 Task: Find connections with filter location Bhātpāra Abhaynagar with filter topic #Healthcarewith filter profile language English with filter current company Habitat for Humanity International with filter school St Joseph Engineering College, Mangaluru with filter industry Marketing Services with filter service category FIle Management with filter keywords title Actor
Action: Mouse moved to (623, 112)
Screenshot: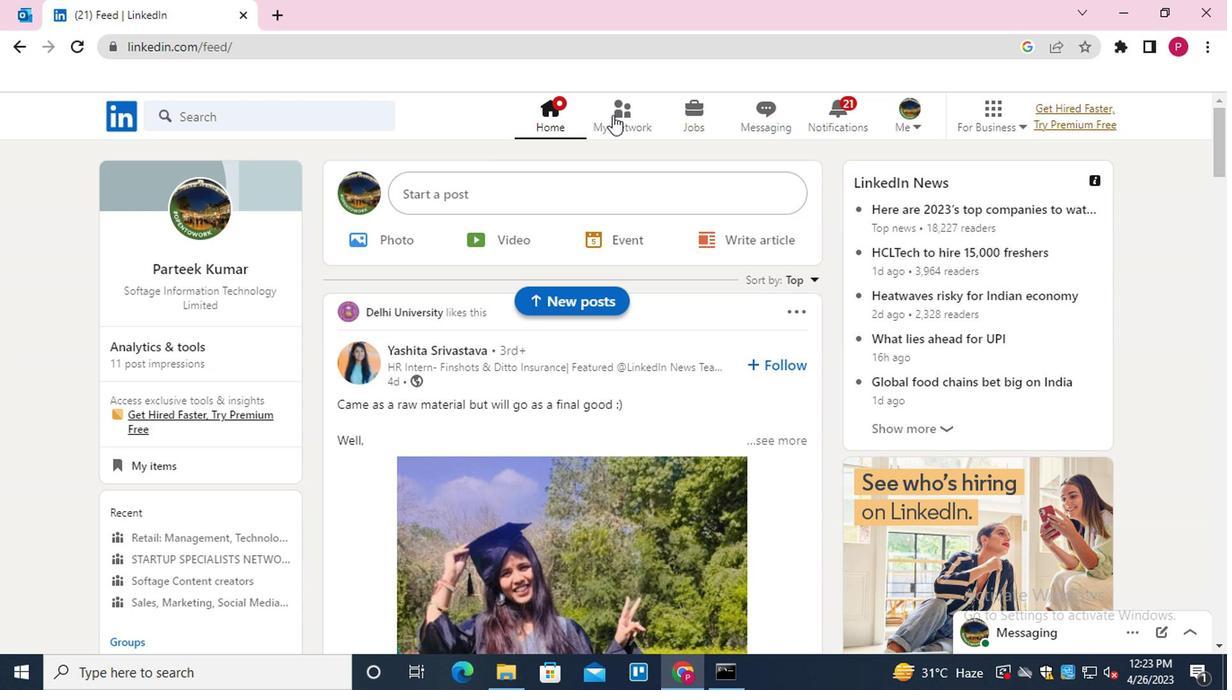 
Action: Mouse pressed left at (623, 112)
Screenshot: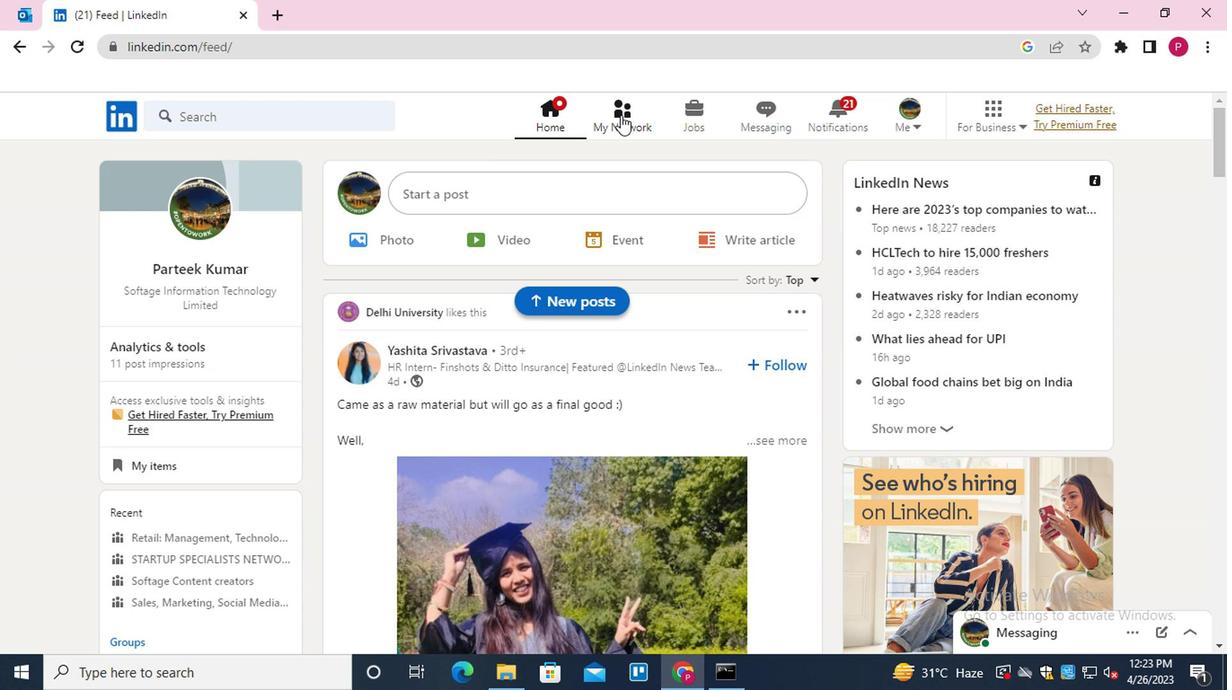 
Action: Mouse moved to (247, 212)
Screenshot: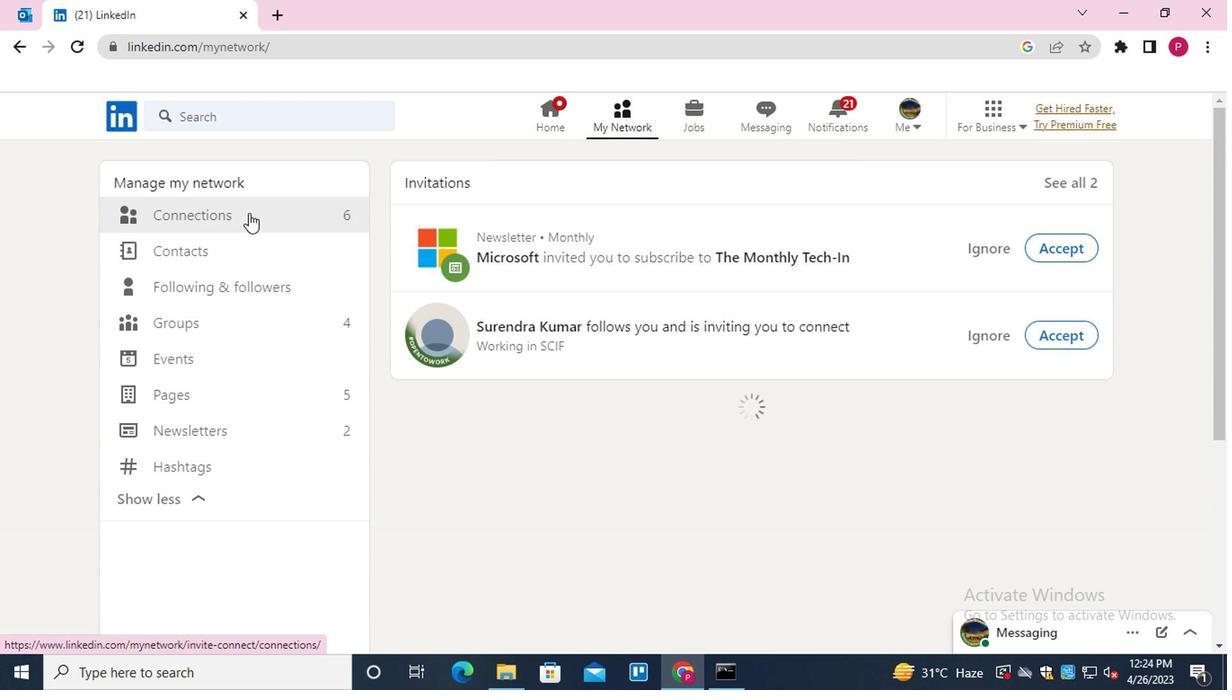 
Action: Mouse pressed left at (247, 212)
Screenshot: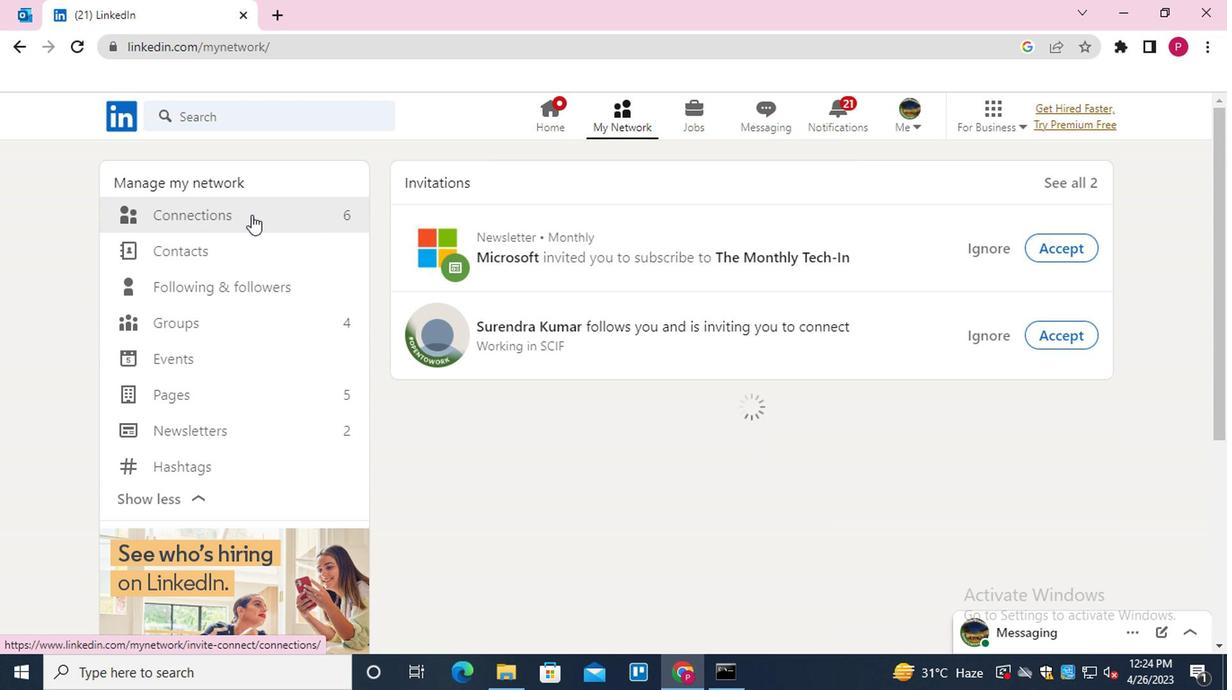 
Action: Mouse moved to (761, 216)
Screenshot: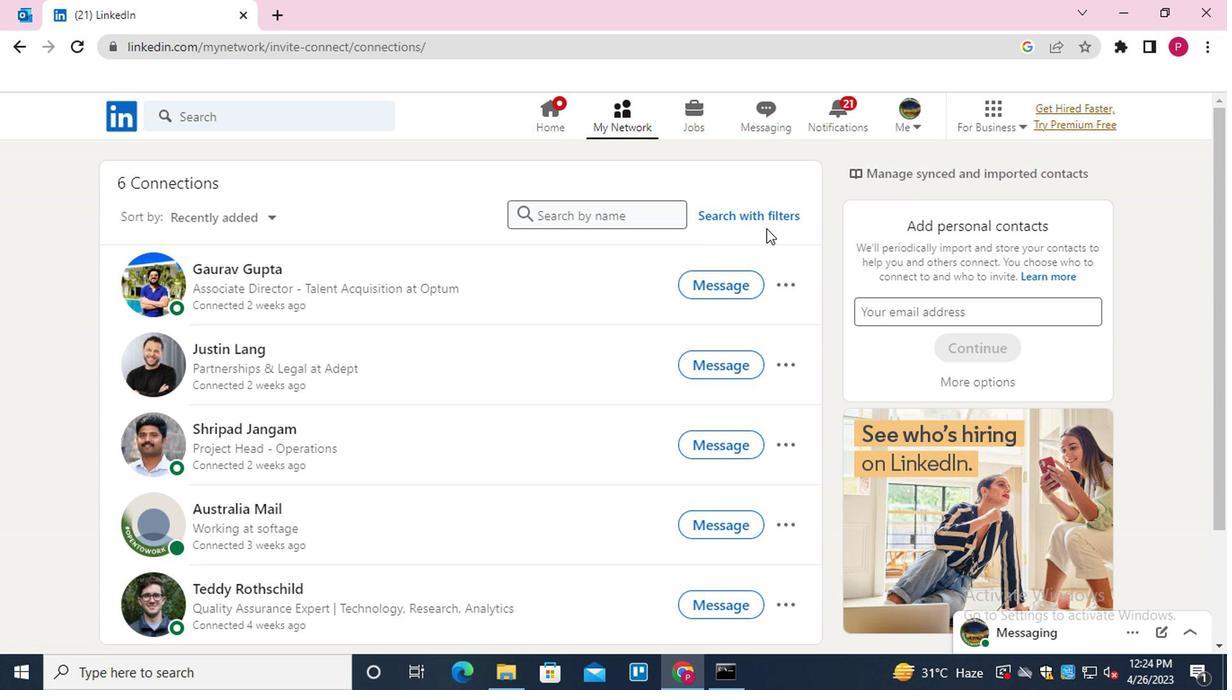 
Action: Mouse pressed left at (761, 216)
Screenshot: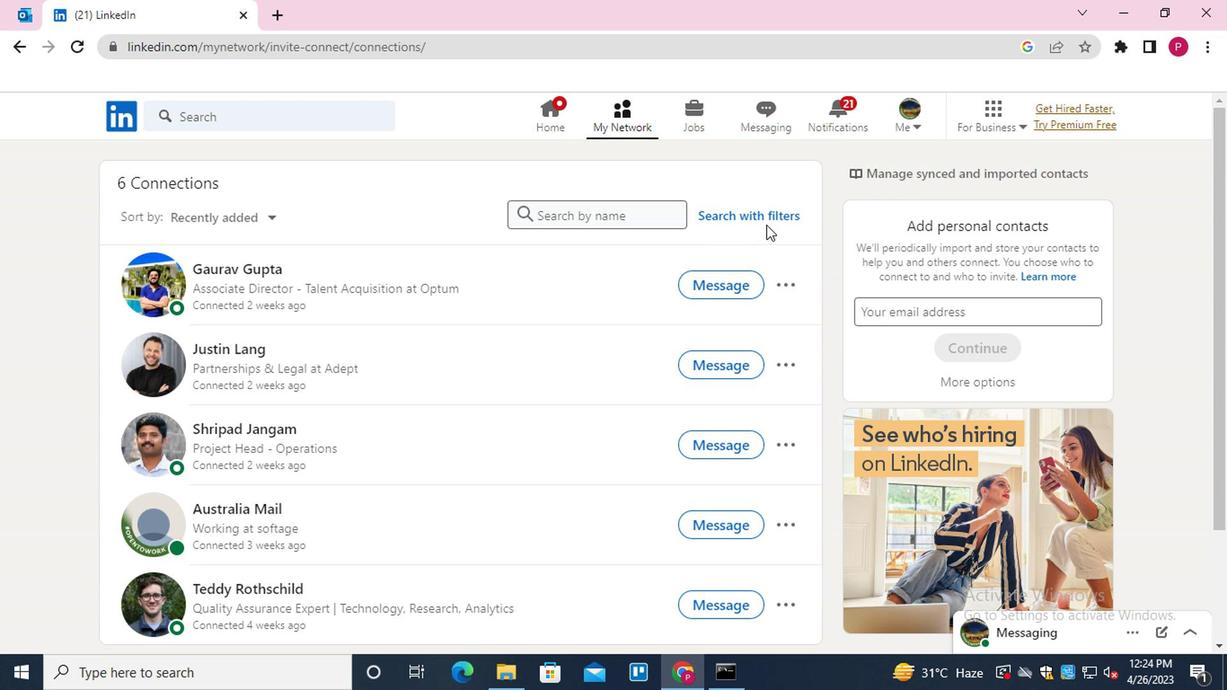 
Action: Mouse moved to (590, 171)
Screenshot: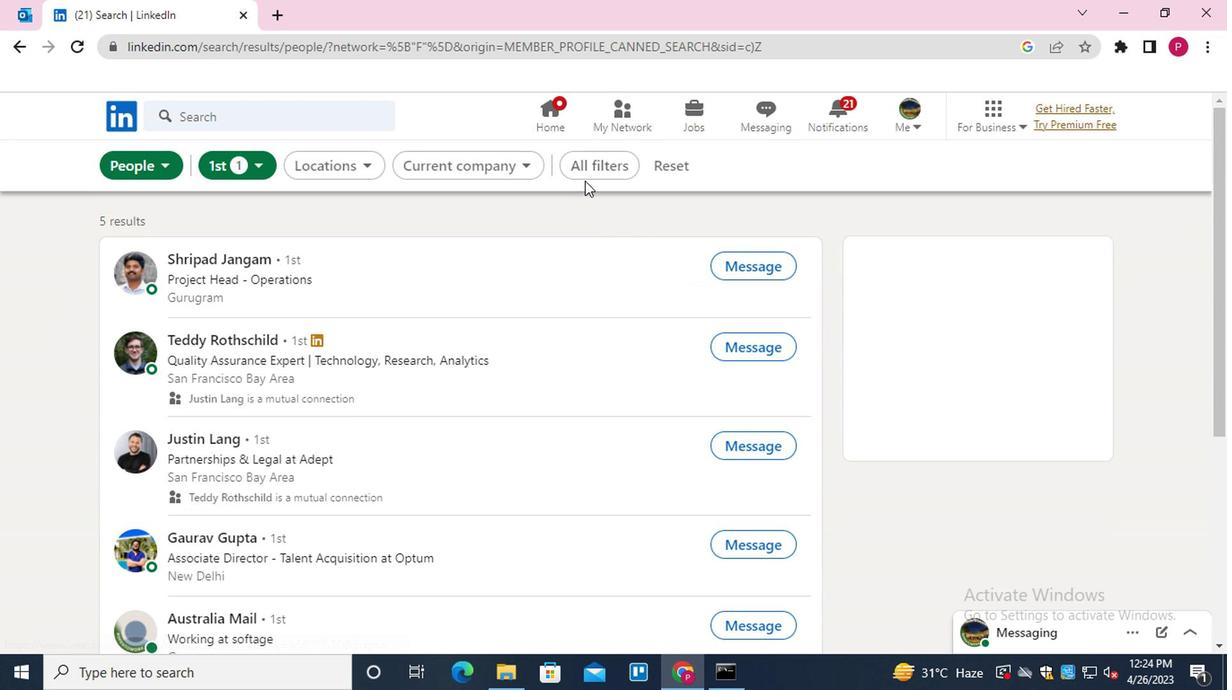 
Action: Mouse pressed left at (590, 171)
Screenshot: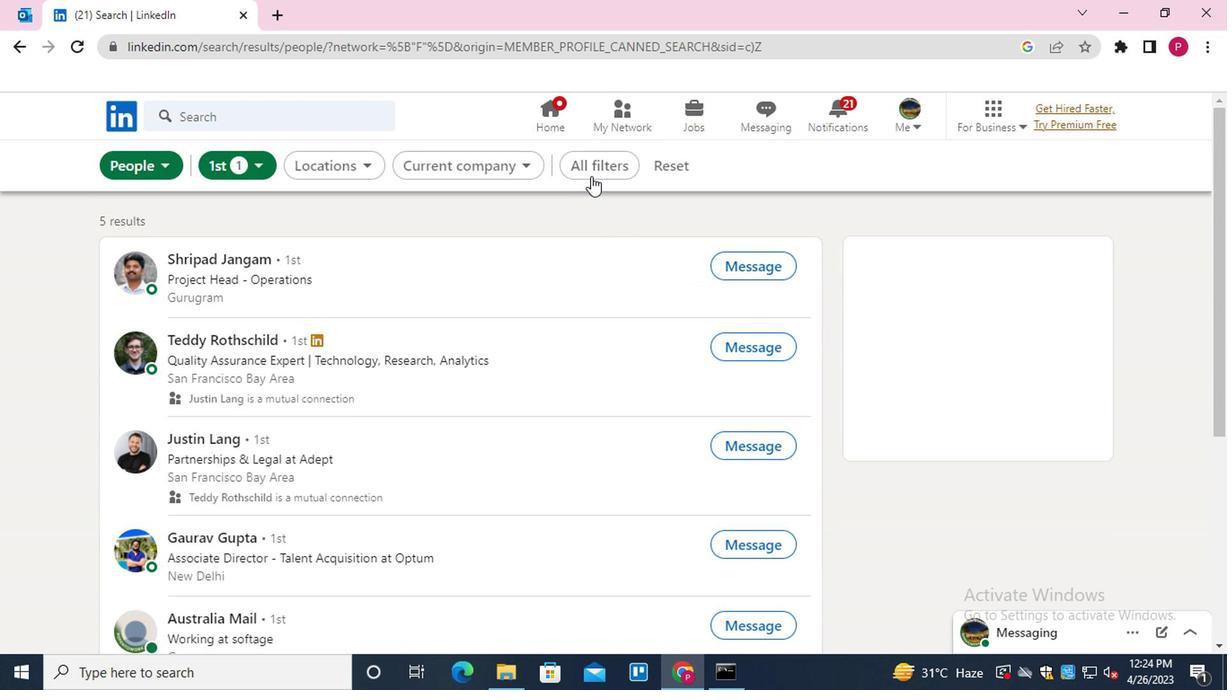 
Action: Mouse moved to (947, 401)
Screenshot: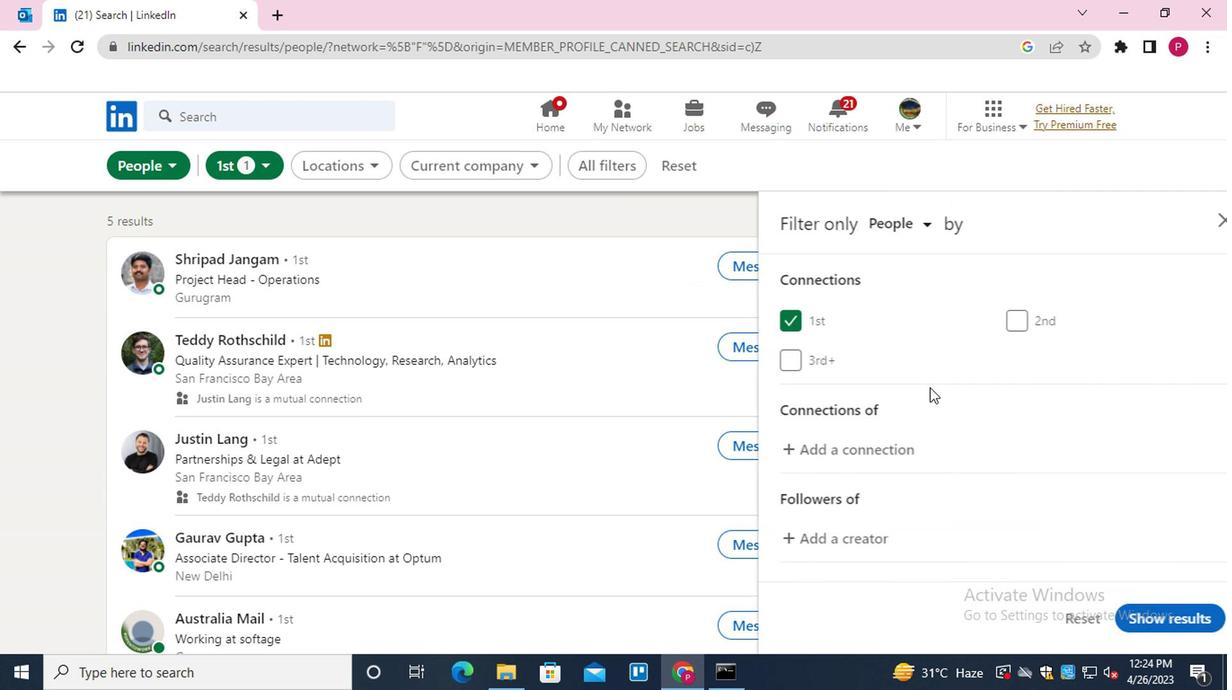 
Action: Mouse scrolled (947, 400) with delta (0, 0)
Screenshot: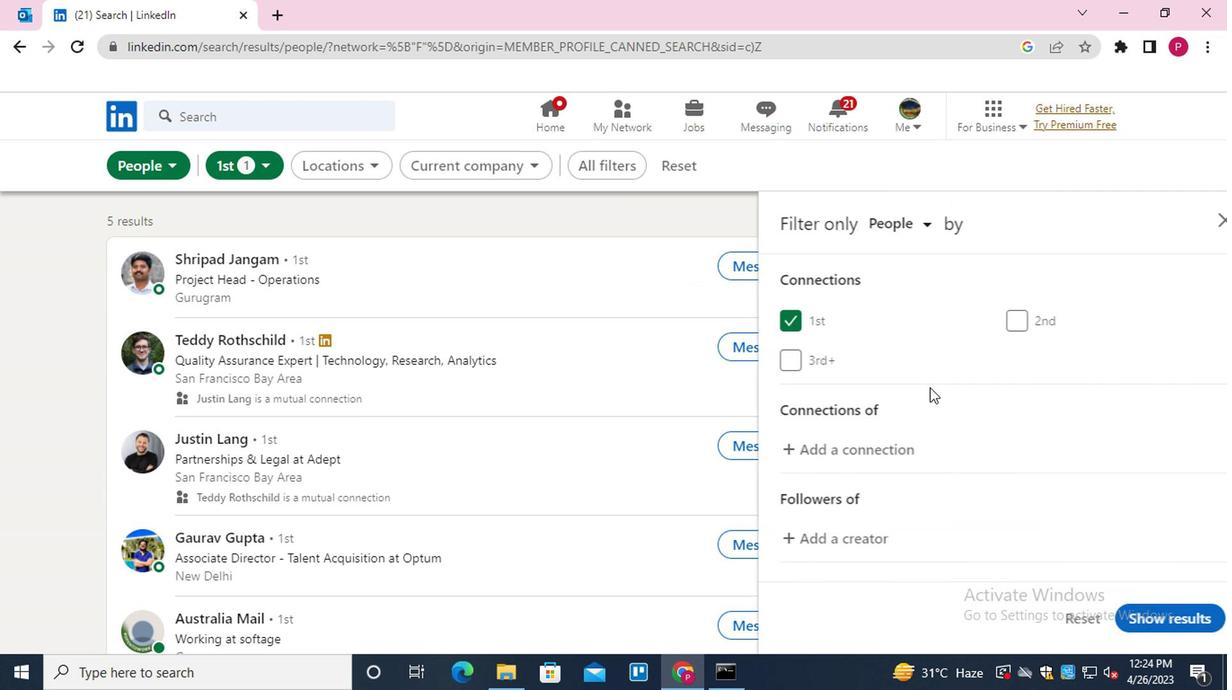 
Action: Mouse moved to (950, 405)
Screenshot: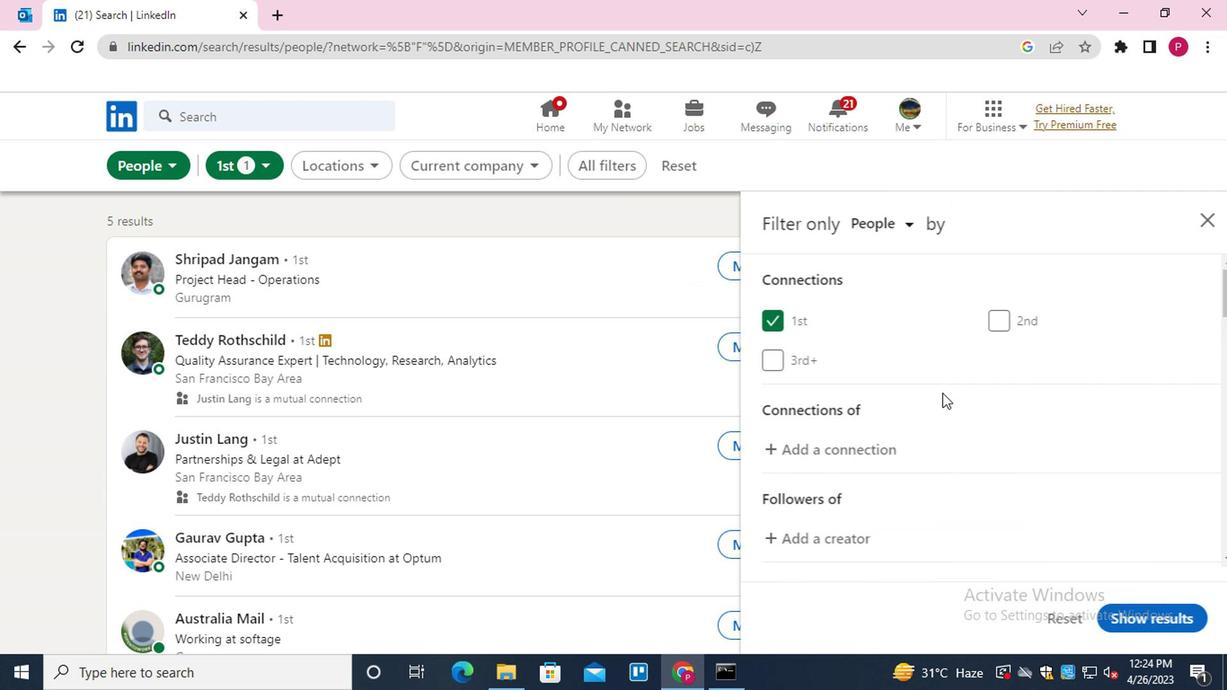 
Action: Mouse scrolled (950, 404) with delta (0, 0)
Screenshot: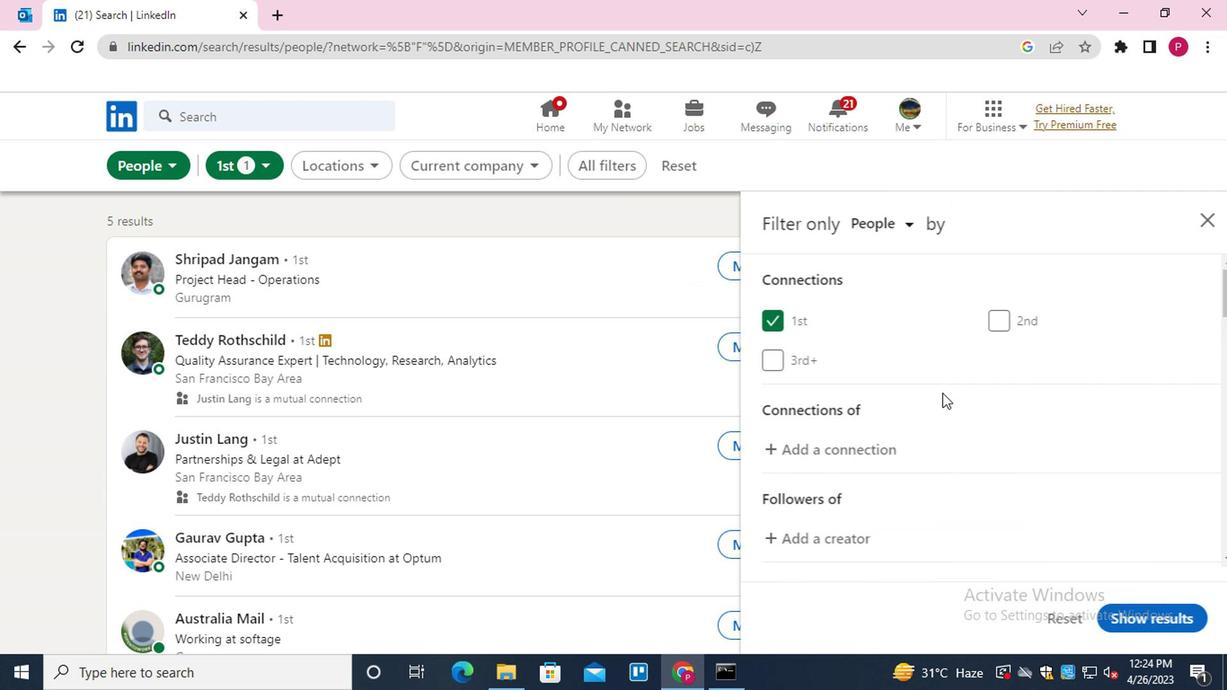 
Action: Mouse moved to (958, 409)
Screenshot: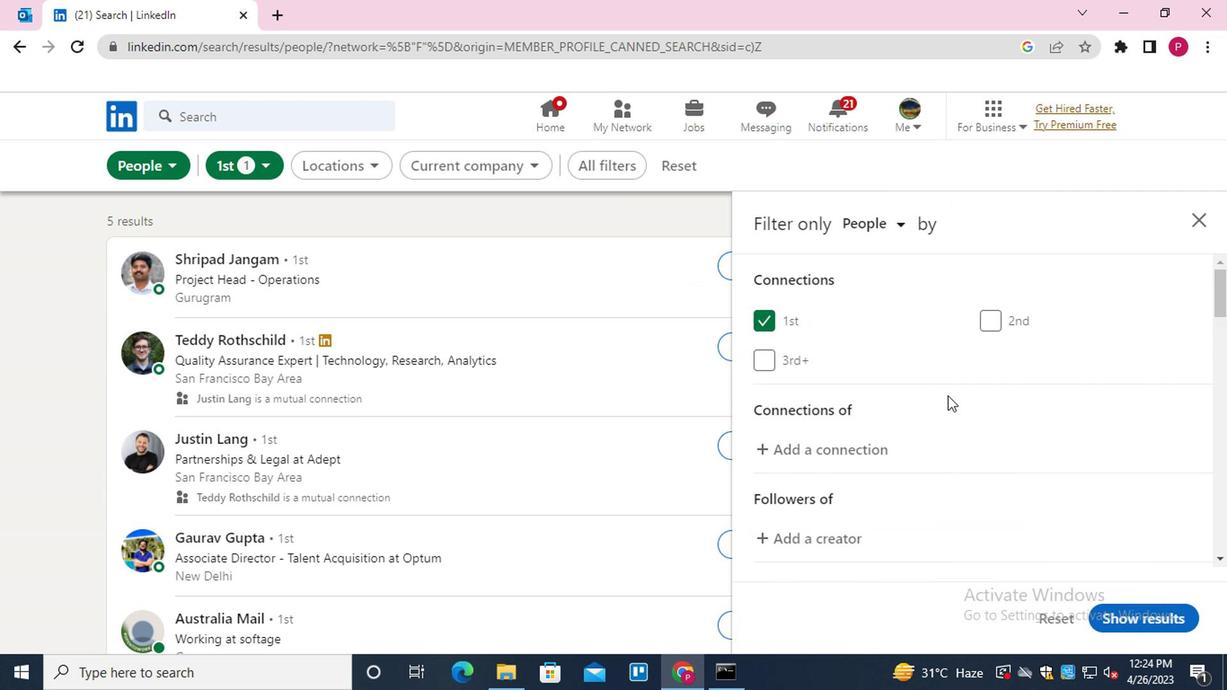 
Action: Mouse scrolled (958, 409) with delta (0, 0)
Screenshot: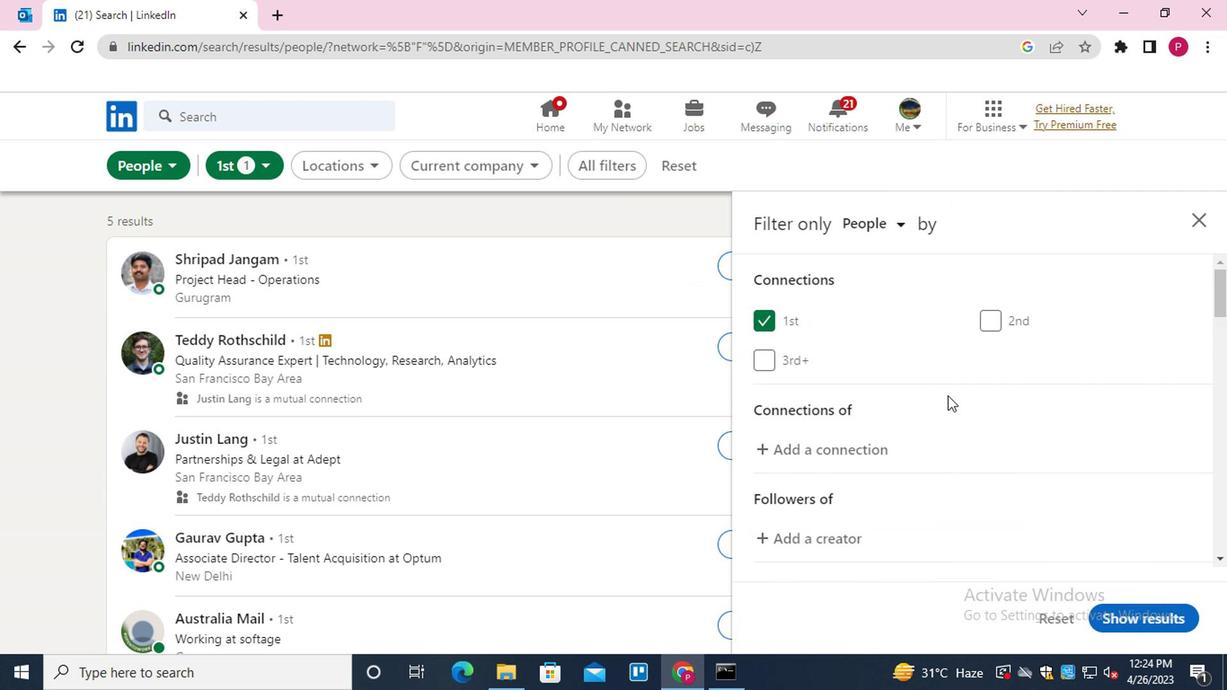 
Action: Mouse moved to (1027, 435)
Screenshot: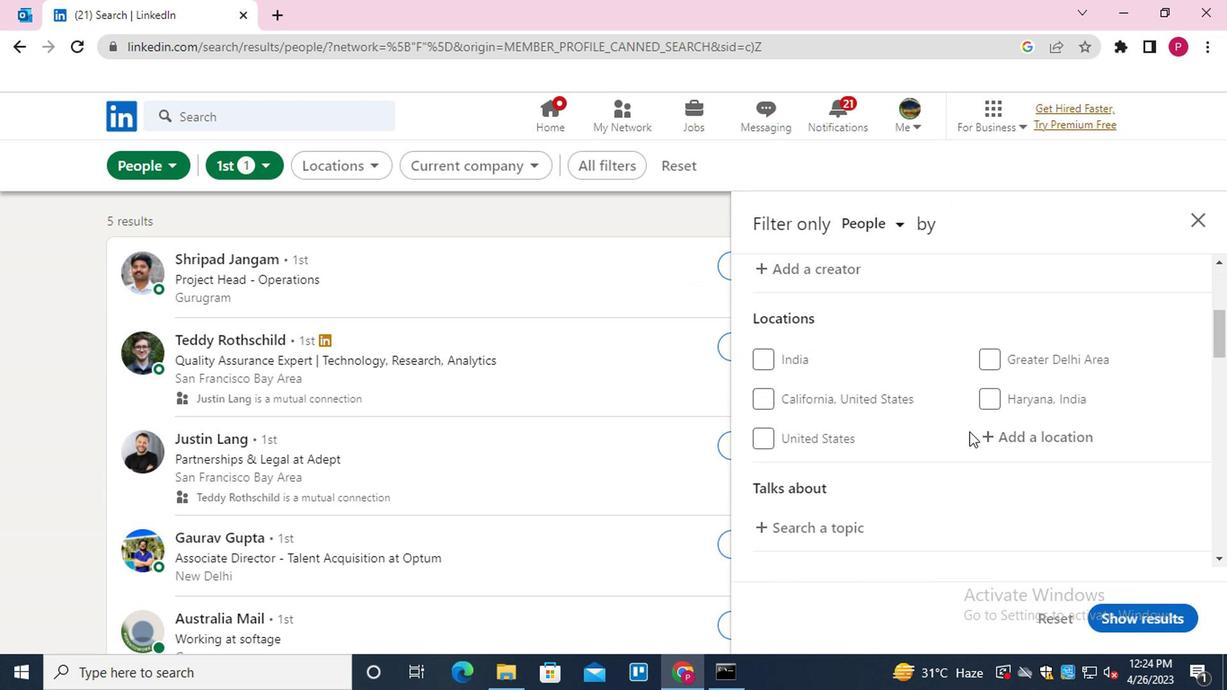 
Action: Mouse pressed left at (1027, 435)
Screenshot: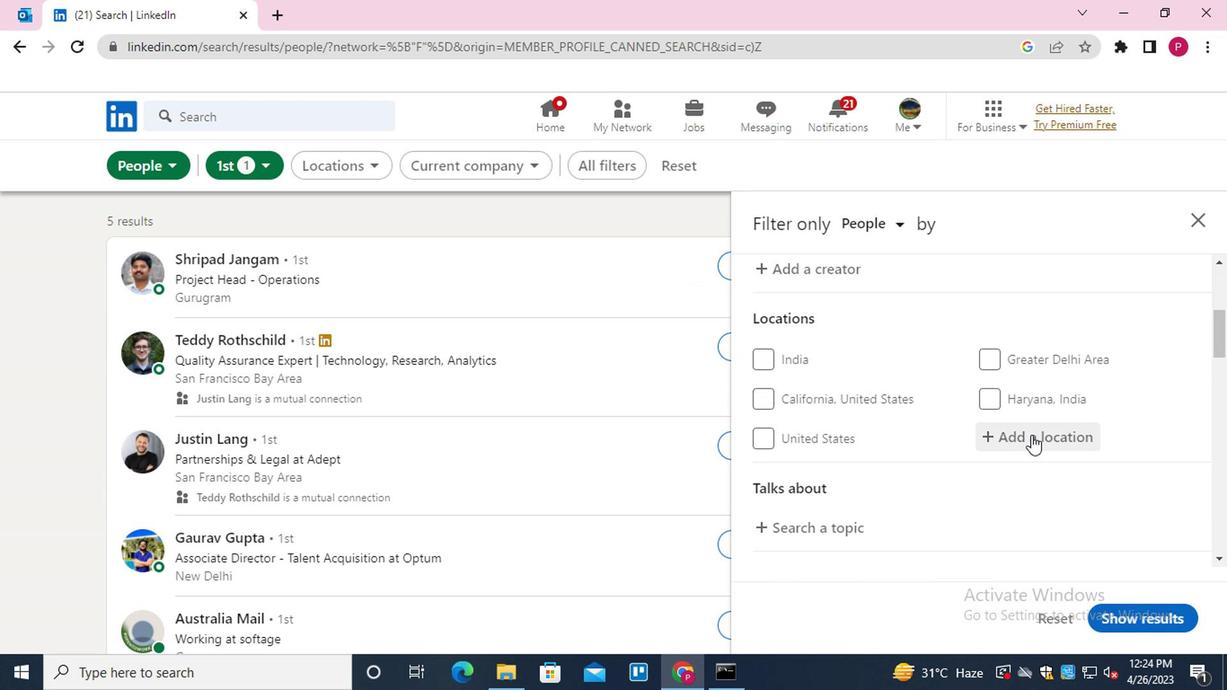 
Action: Mouse moved to (992, 347)
Screenshot: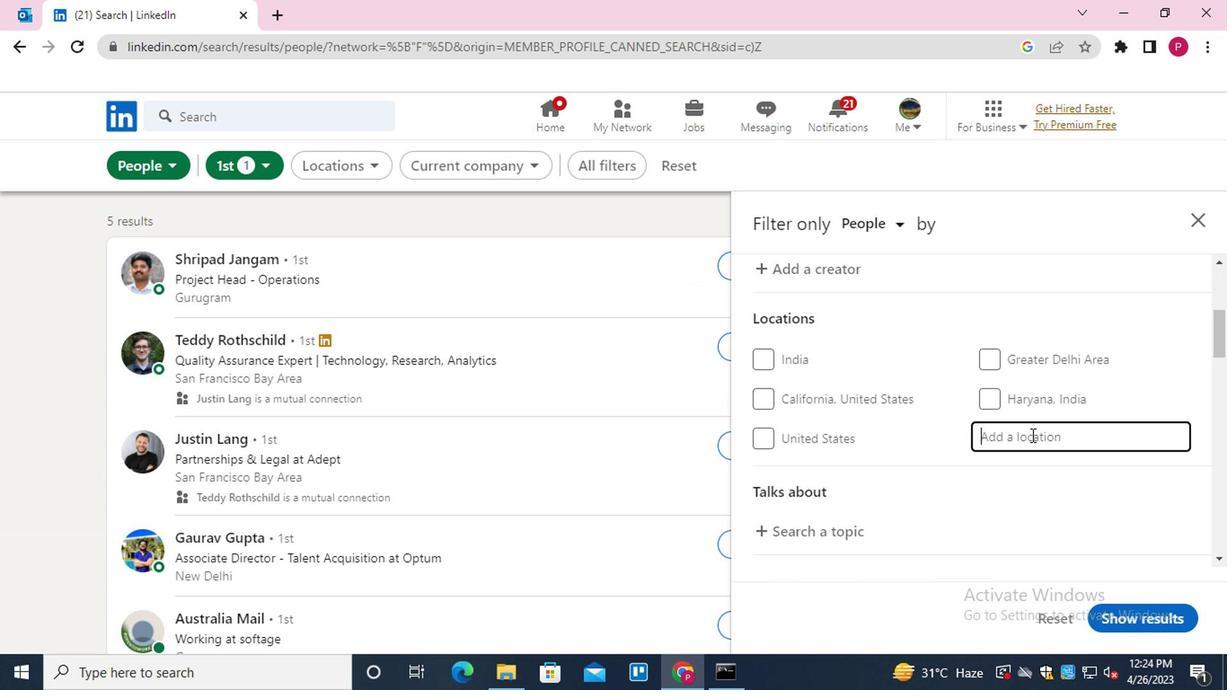 
Action: Key pressed <Key.shift>BHATPARA<Key.down><Key.enter>
Screenshot: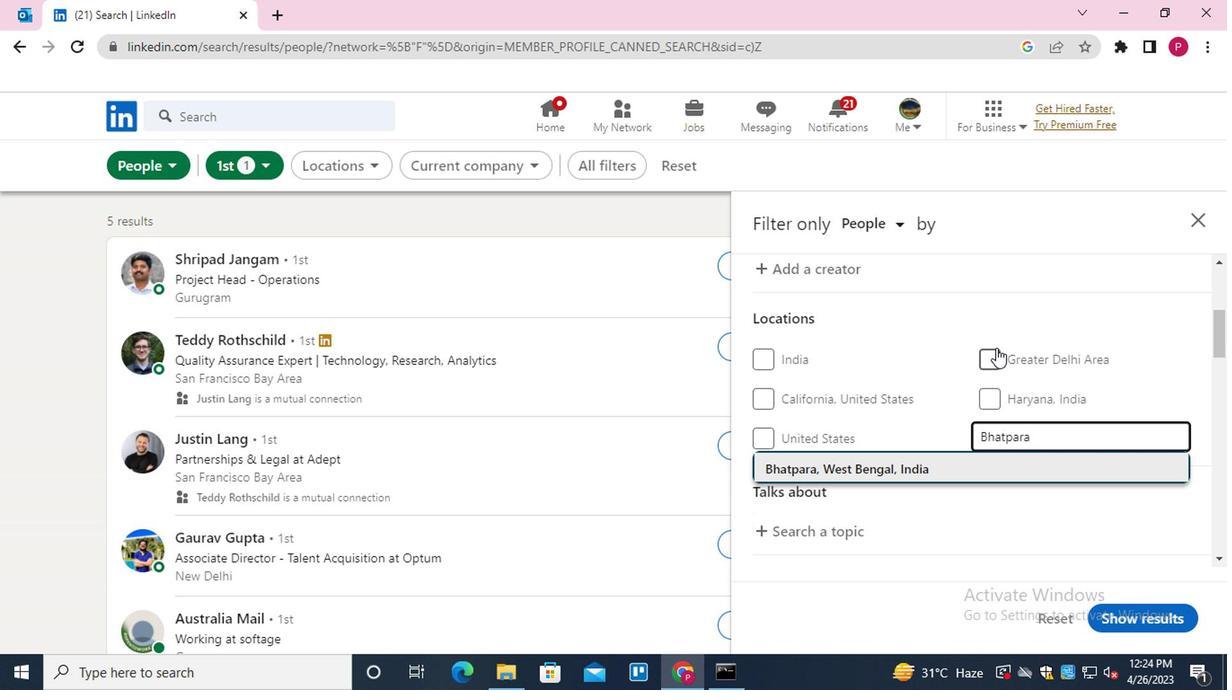 
Action: Mouse moved to (852, 380)
Screenshot: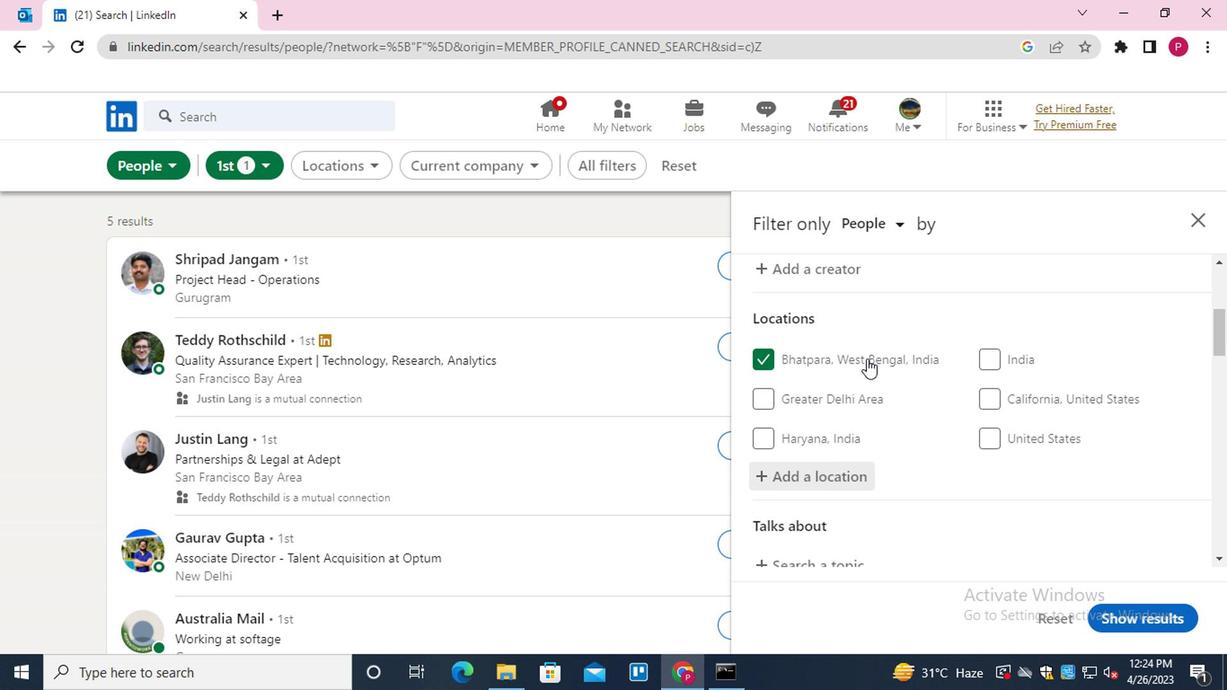 
Action: Mouse scrolled (852, 379) with delta (0, -1)
Screenshot: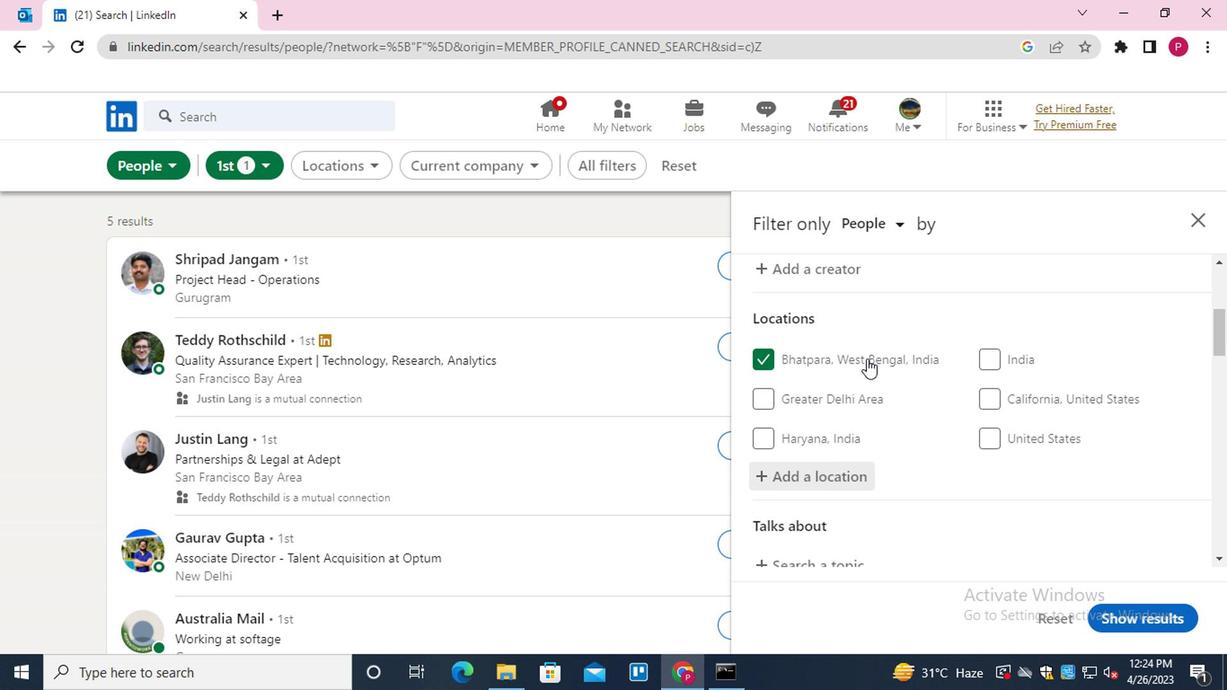 
Action: Mouse moved to (852, 384)
Screenshot: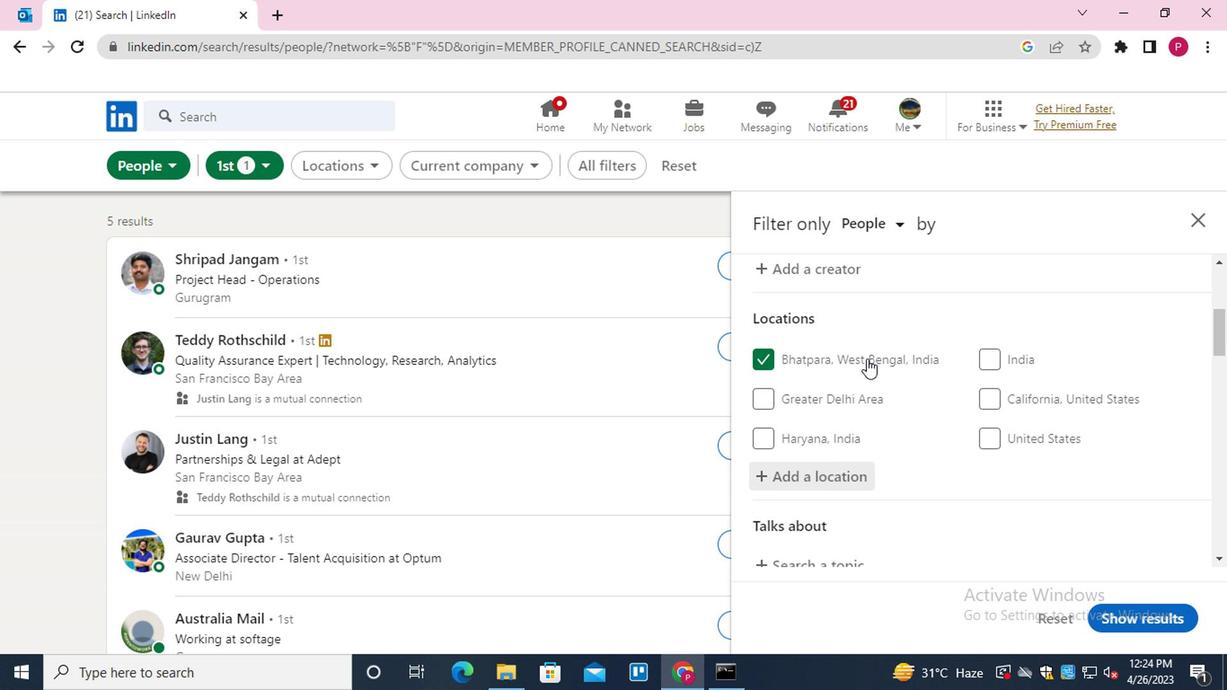 
Action: Mouse scrolled (852, 383) with delta (0, 0)
Screenshot: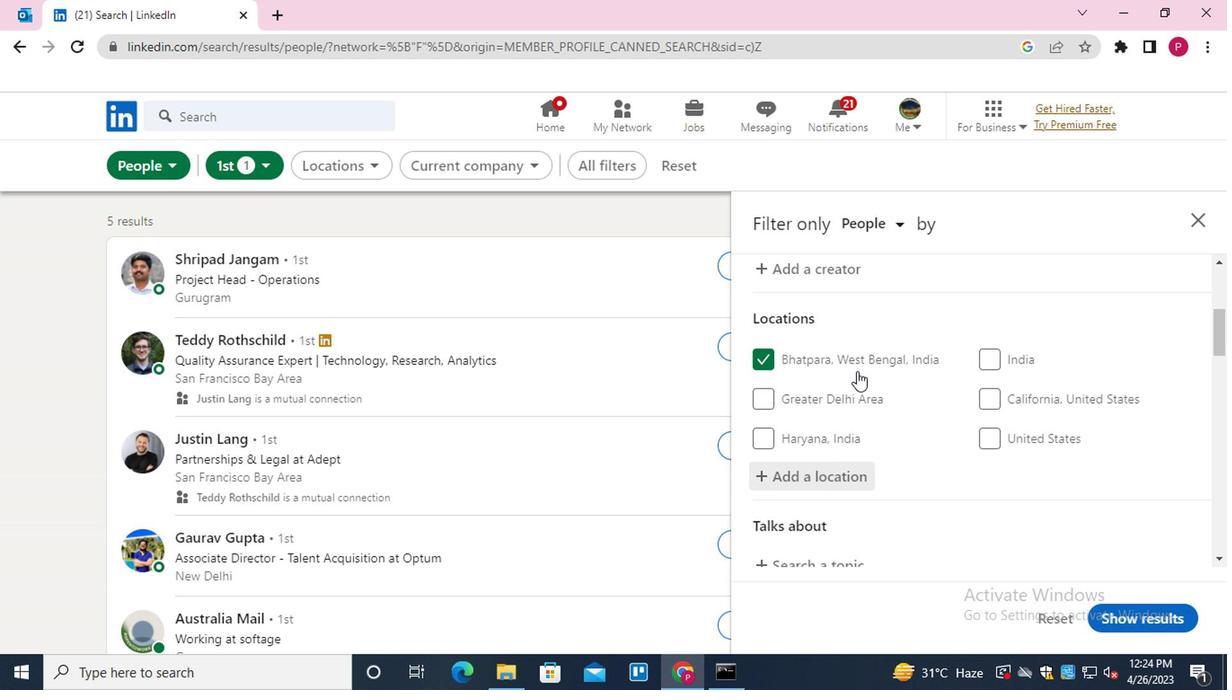 
Action: Mouse moved to (852, 387)
Screenshot: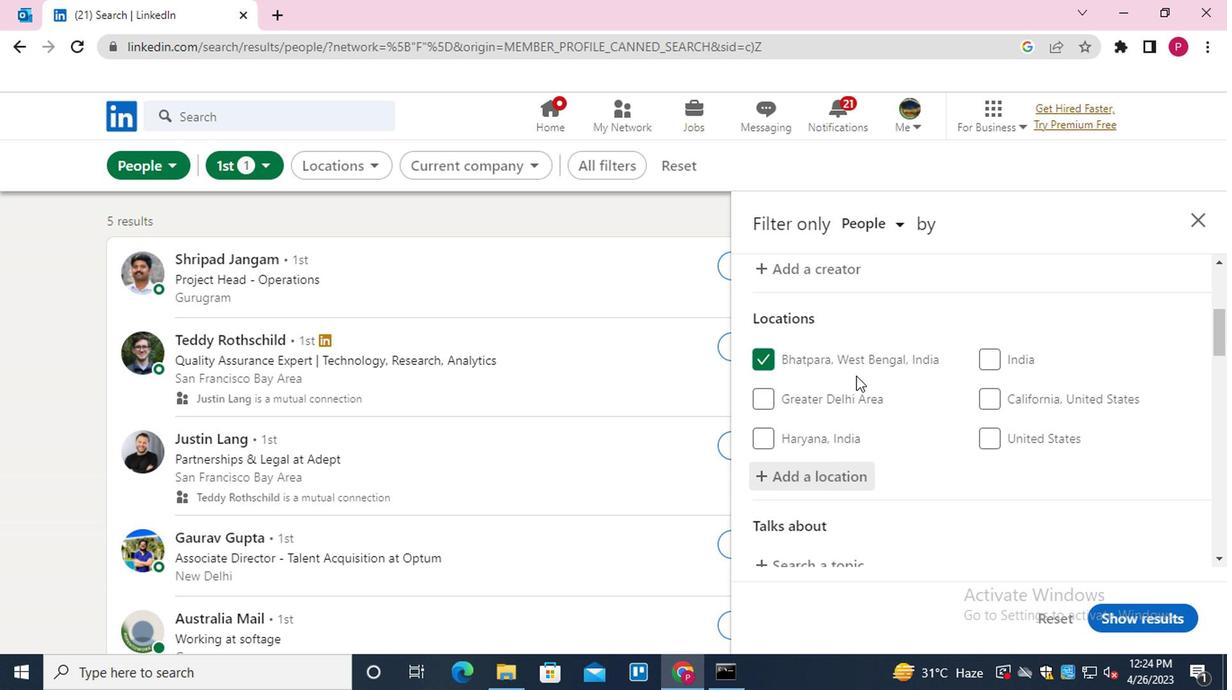 
Action: Mouse scrolled (852, 387) with delta (0, 0)
Screenshot: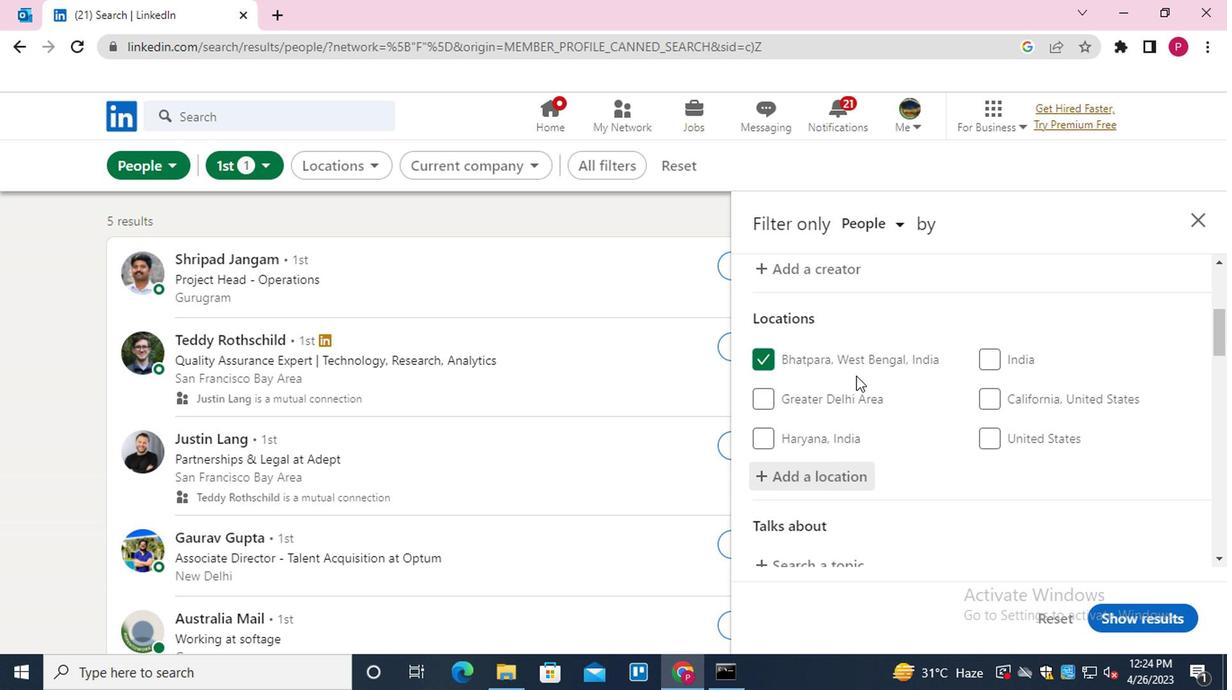 
Action: Mouse moved to (837, 298)
Screenshot: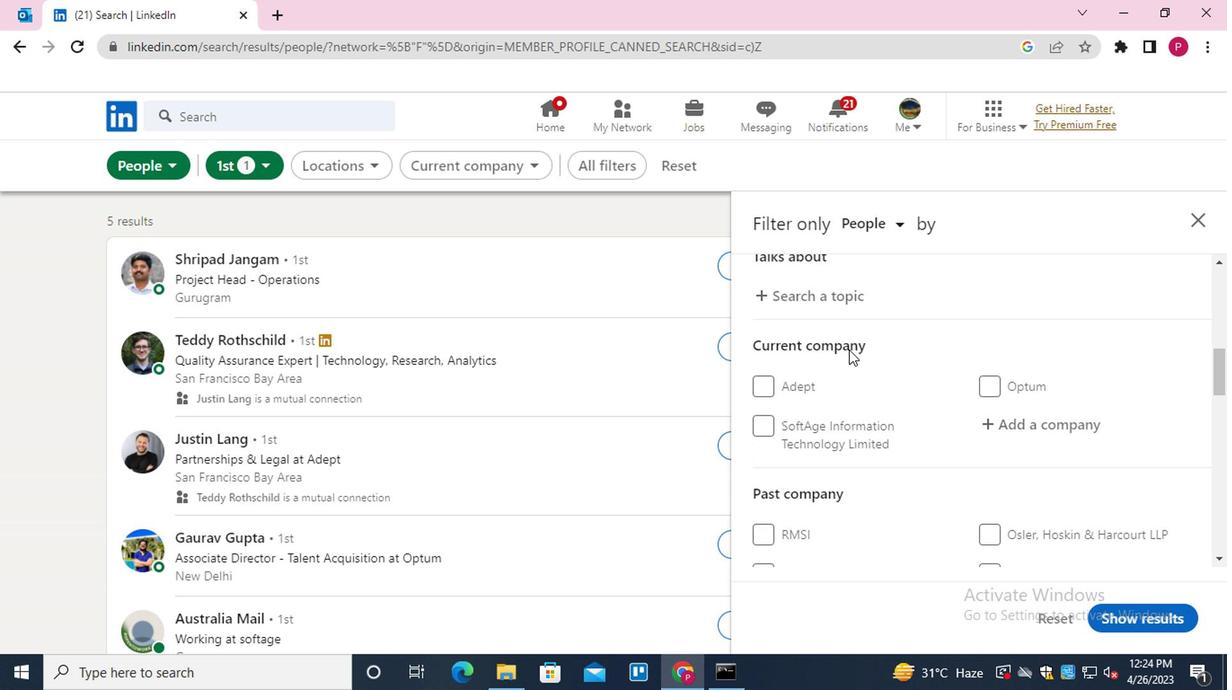 
Action: Mouse pressed left at (837, 298)
Screenshot: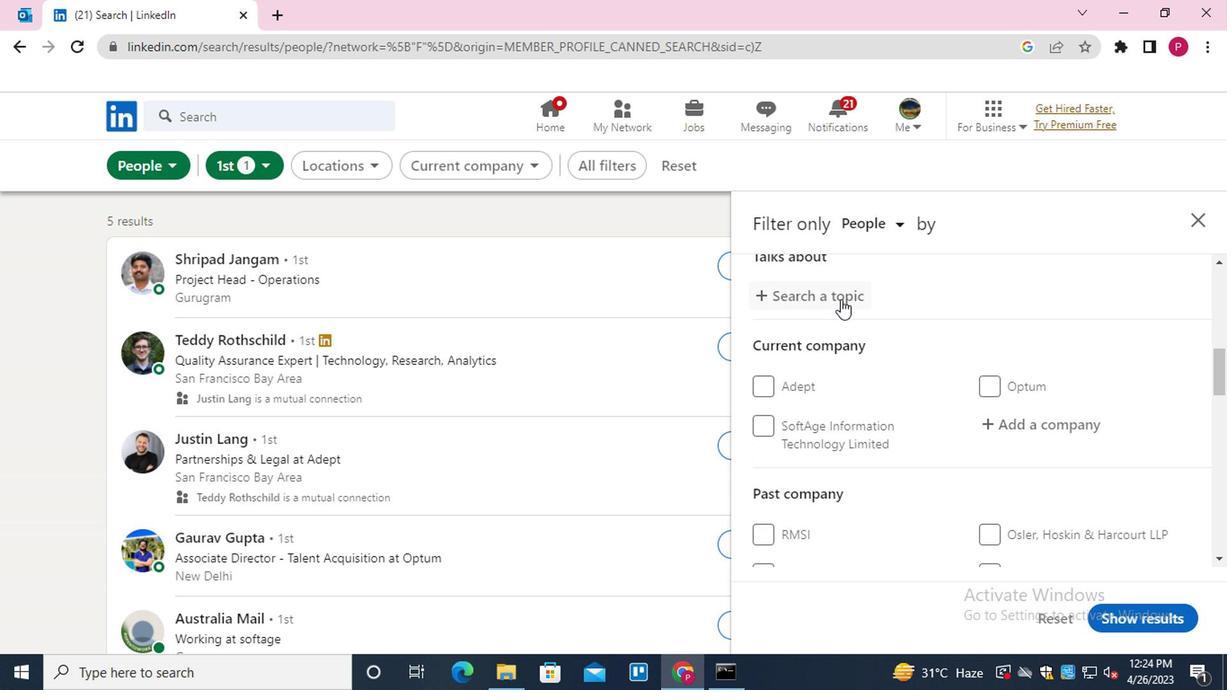 
Action: Mouse moved to (837, 272)
Screenshot: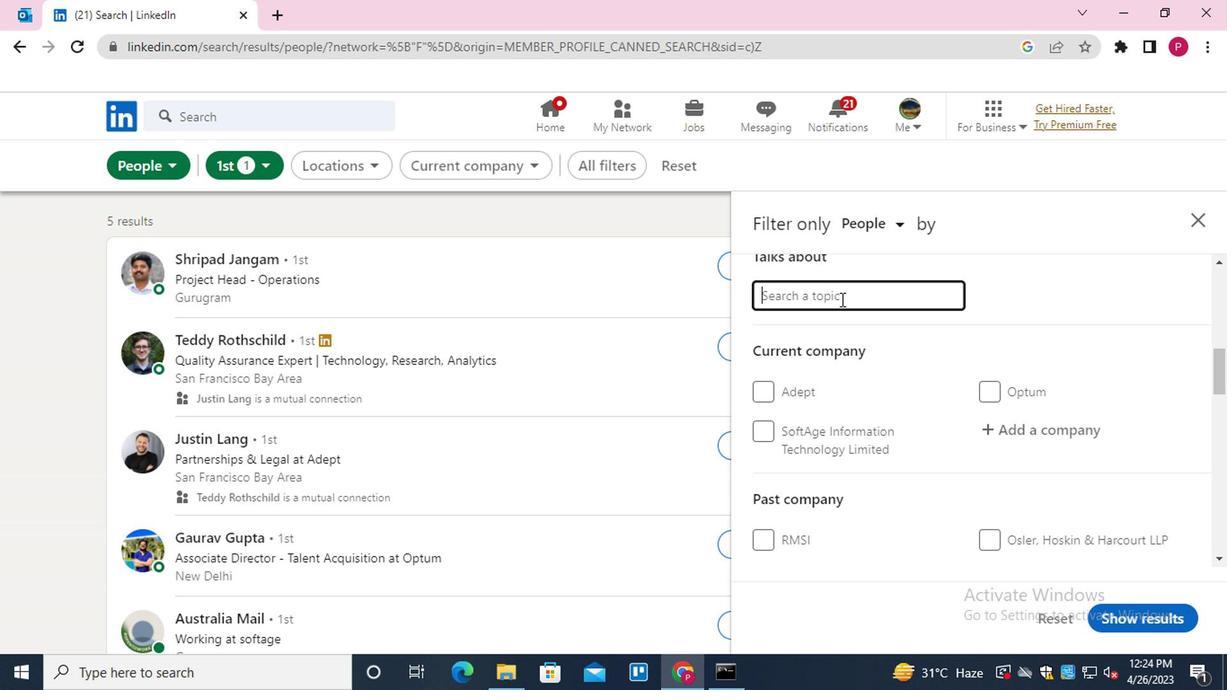 
Action: Key pressed HR<Key.backspace>EALTHCARE<Key.down><Key.enter>
Screenshot: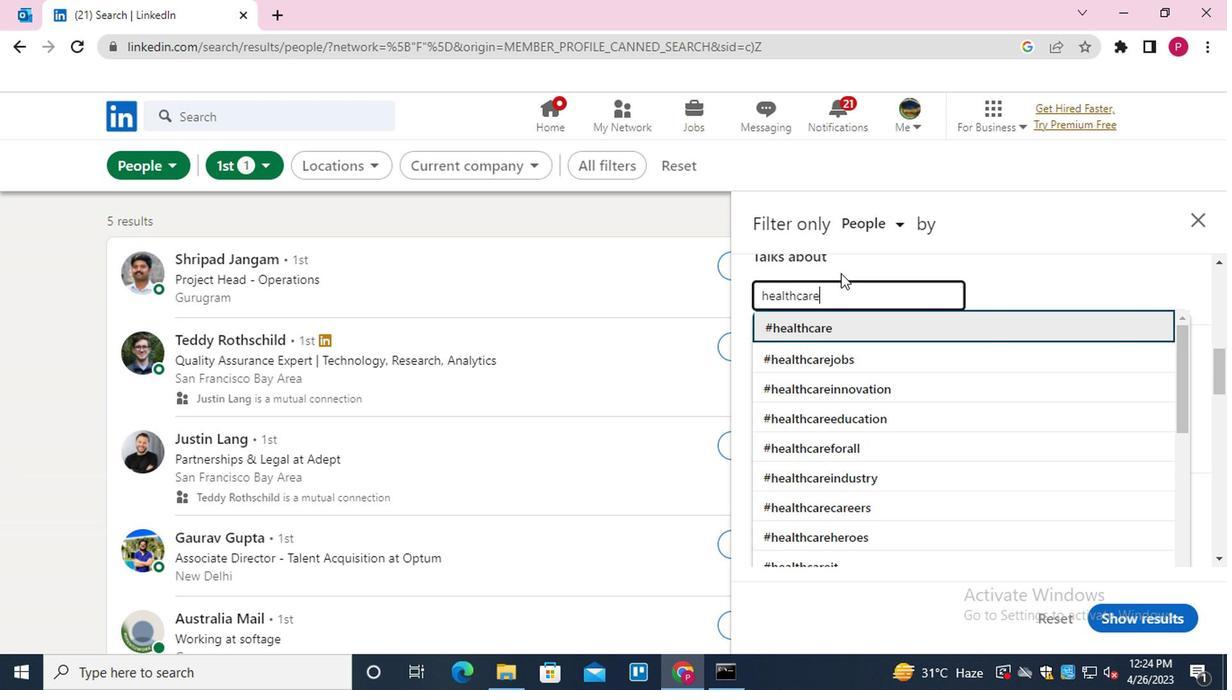 
Action: Mouse moved to (839, 277)
Screenshot: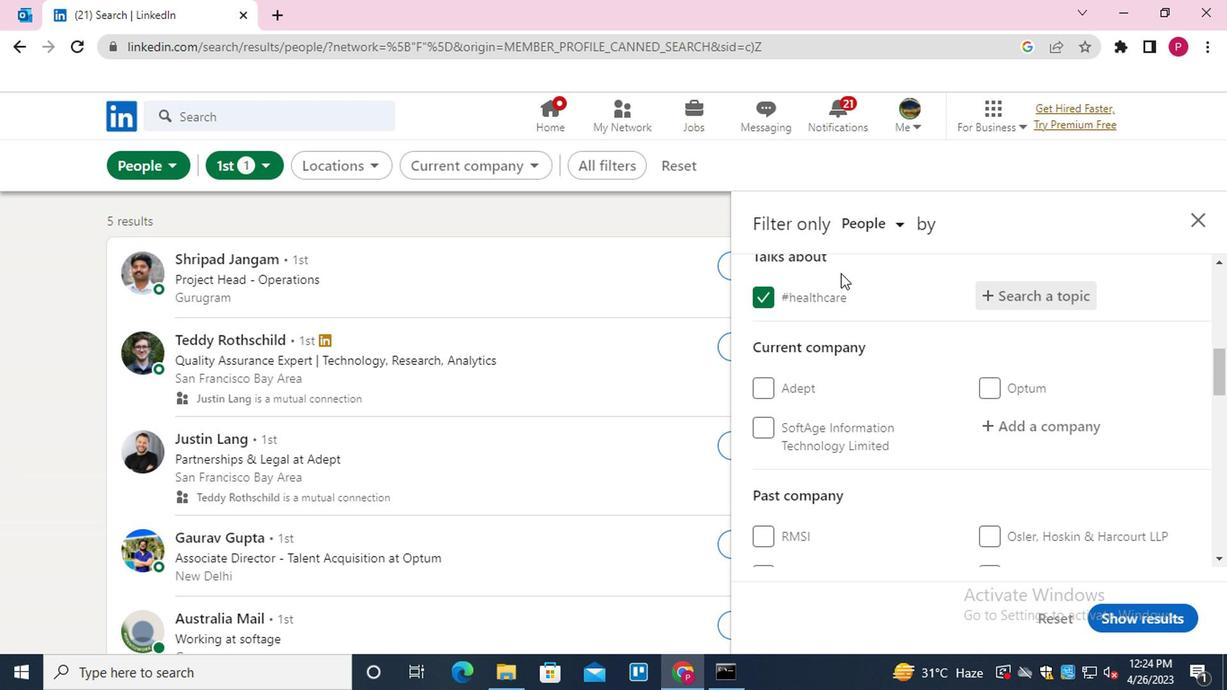 
Action: Mouse scrolled (839, 276) with delta (0, 0)
Screenshot: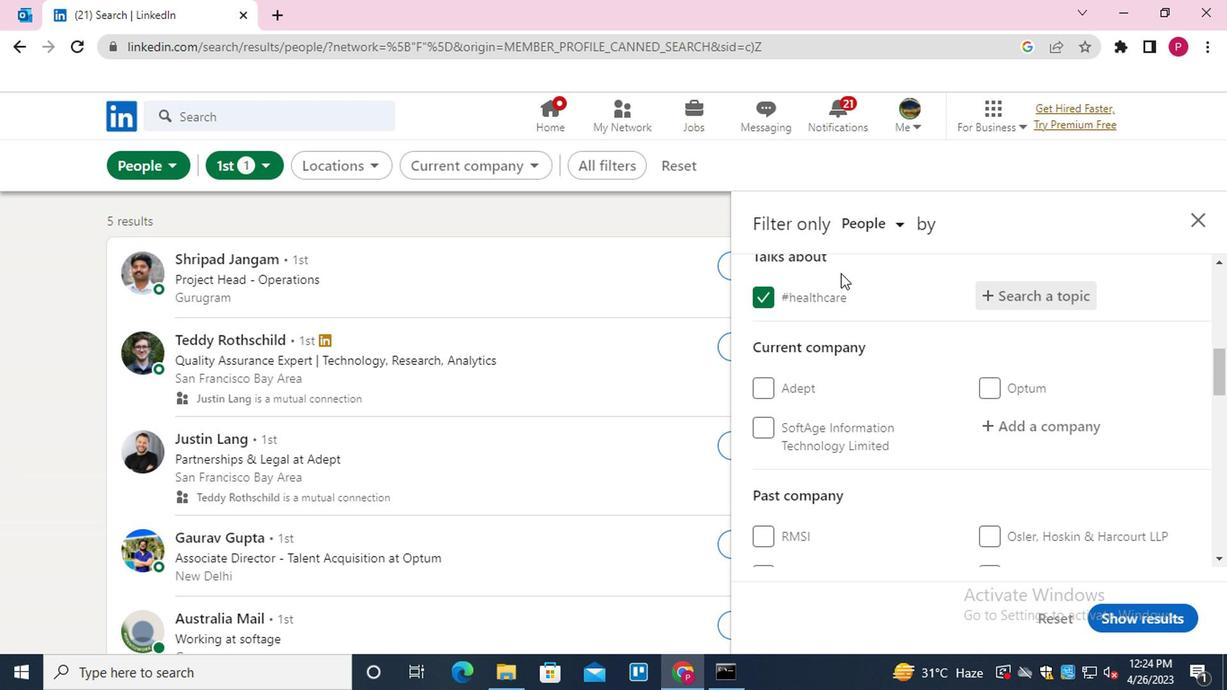 
Action: Mouse moved to (854, 309)
Screenshot: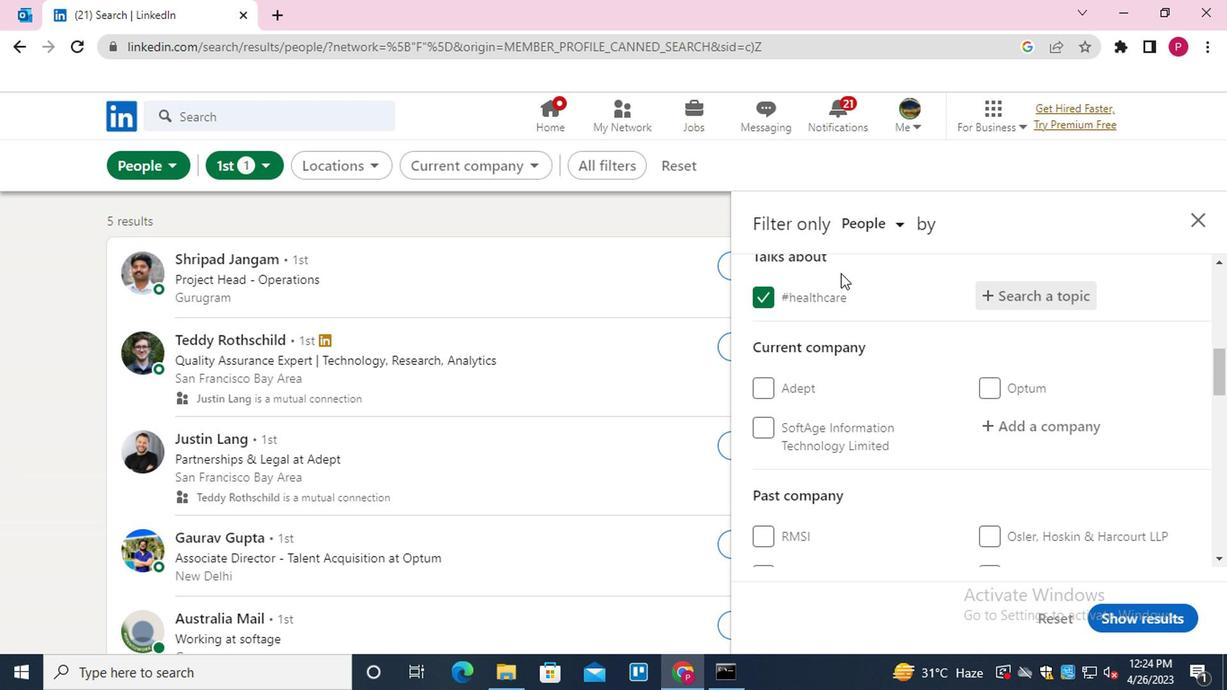 
Action: Mouse scrolled (854, 308) with delta (0, -1)
Screenshot: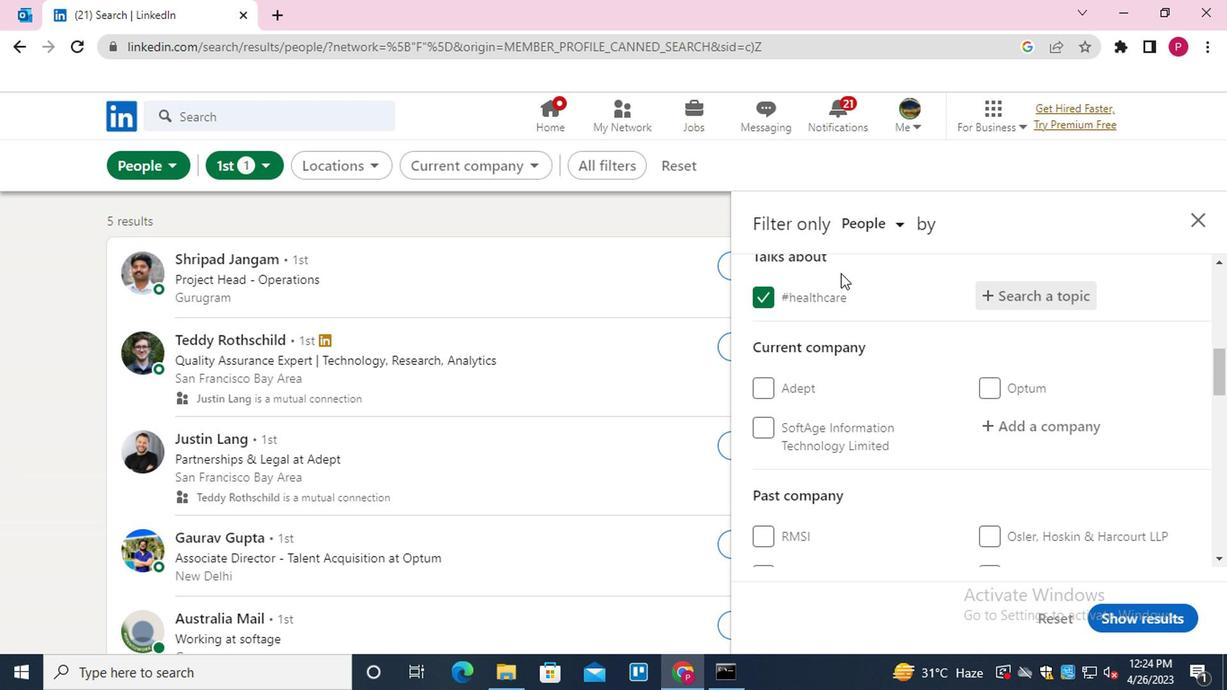 
Action: Mouse moved to (1024, 256)
Screenshot: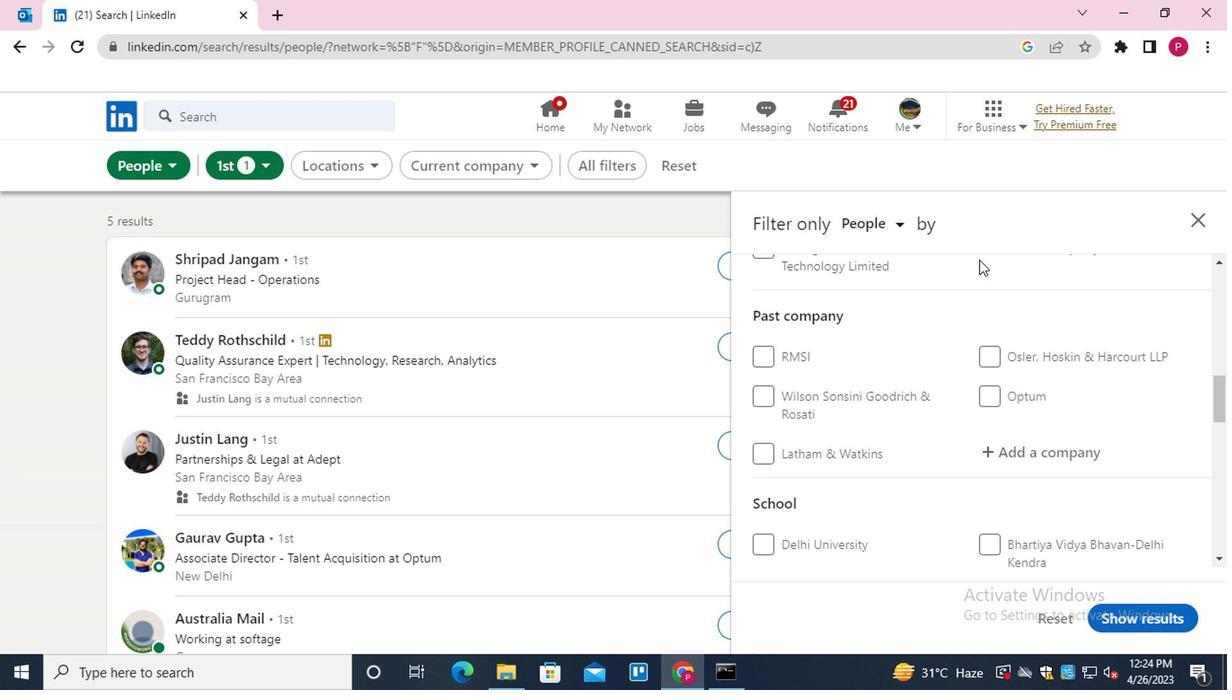 
Action: Mouse scrolled (1024, 257) with delta (0, 1)
Screenshot: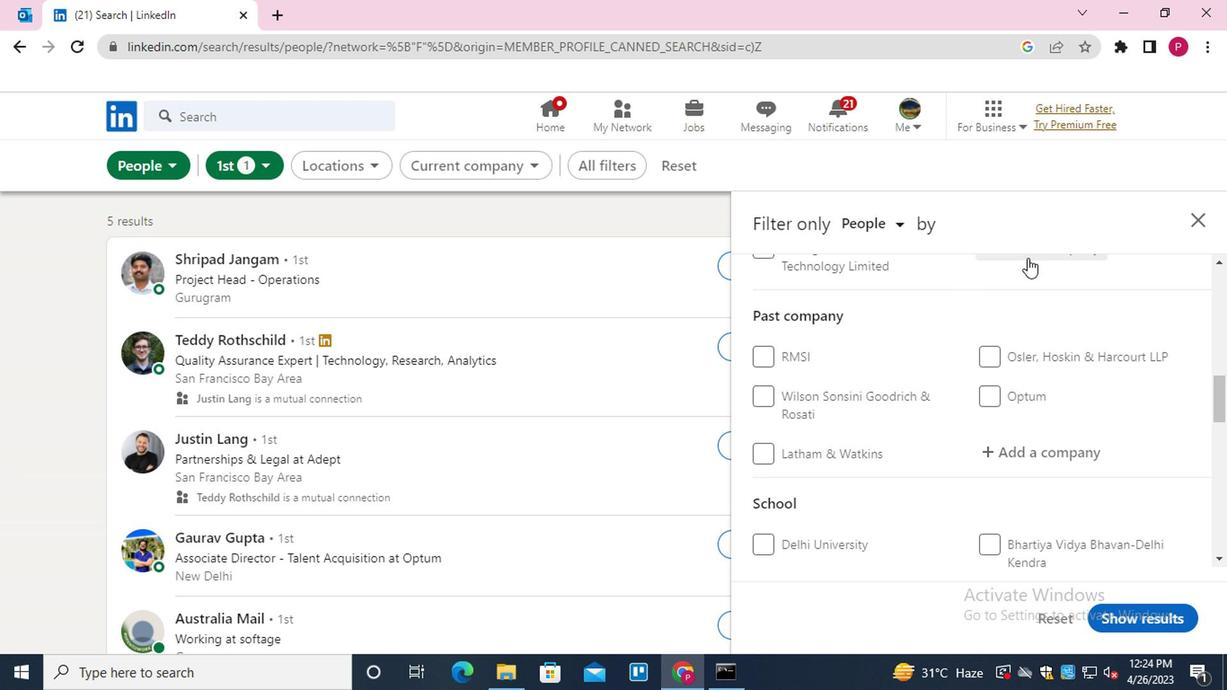
Action: Mouse moved to (1034, 340)
Screenshot: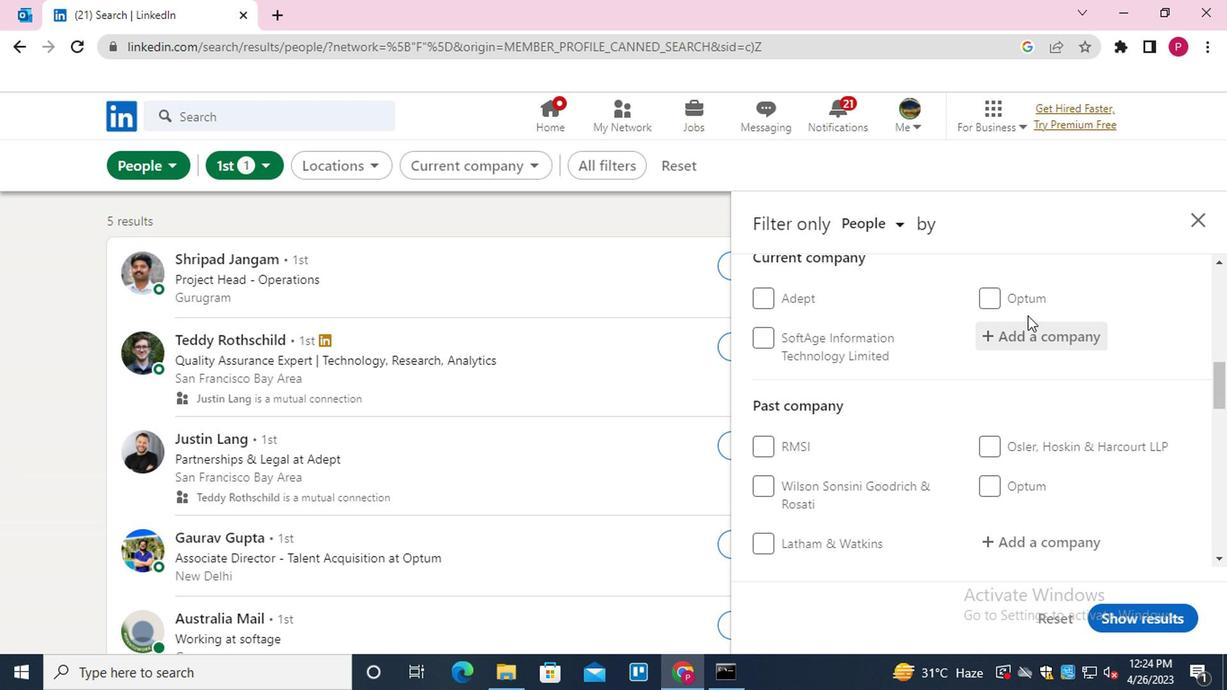 
Action: Mouse pressed left at (1034, 340)
Screenshot: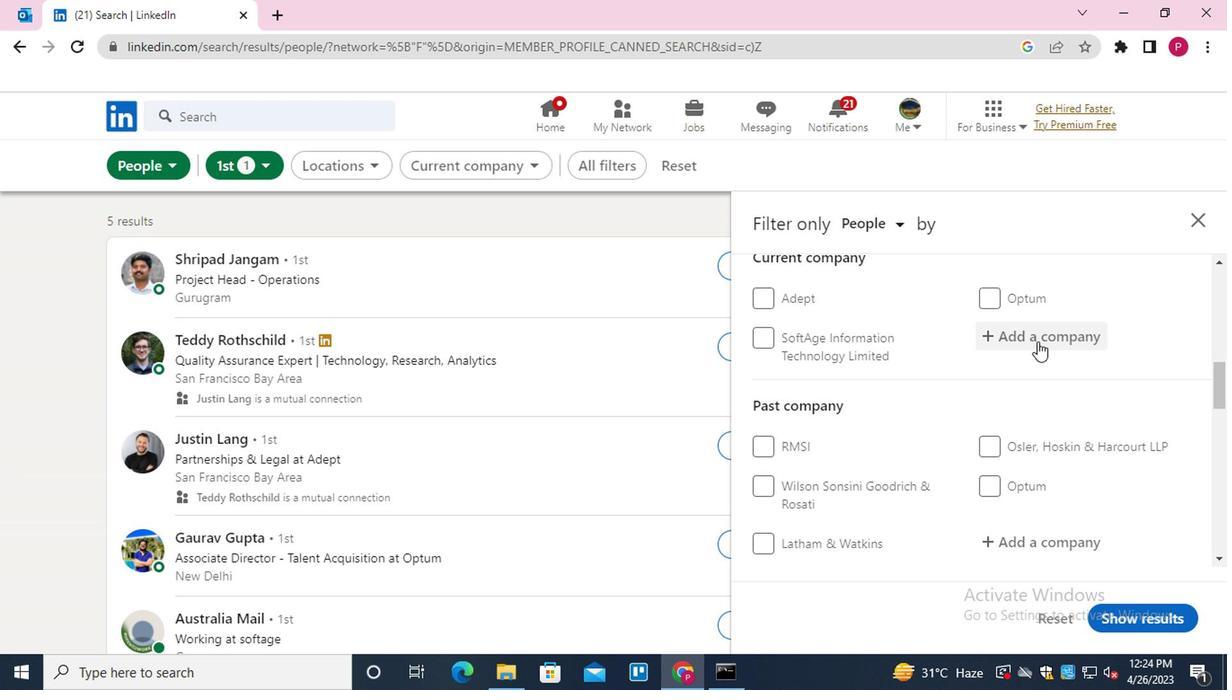 
Action: Mouse moved to (1024, 320)
Screenshot: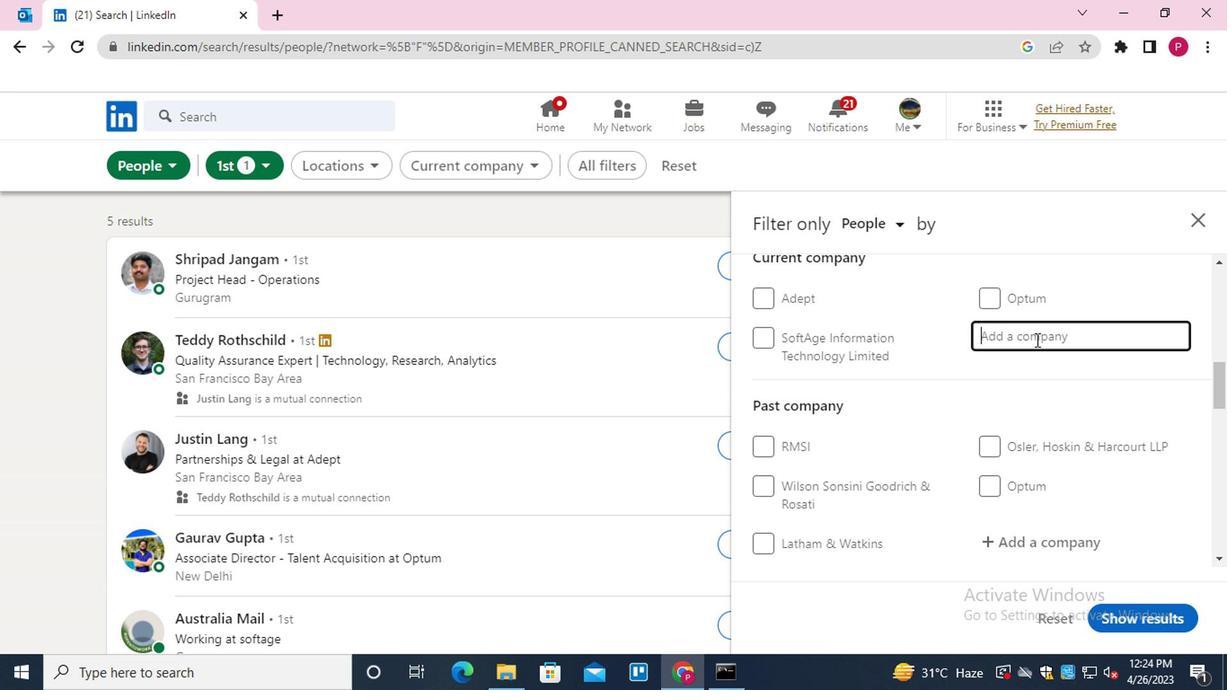 
Action: Key pressed <Key.shift>HABITAT<Key.down><Key.enter>
Screenshot: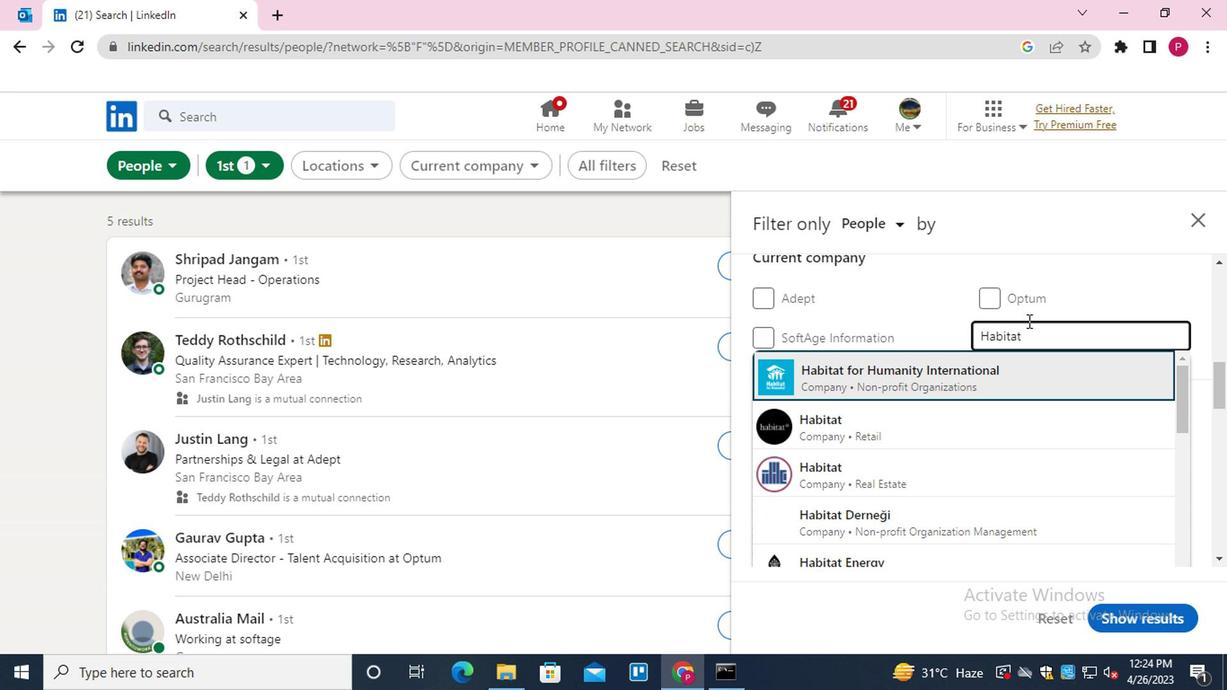 
Action: Mouse moved to (1020, 318)
Screenshot: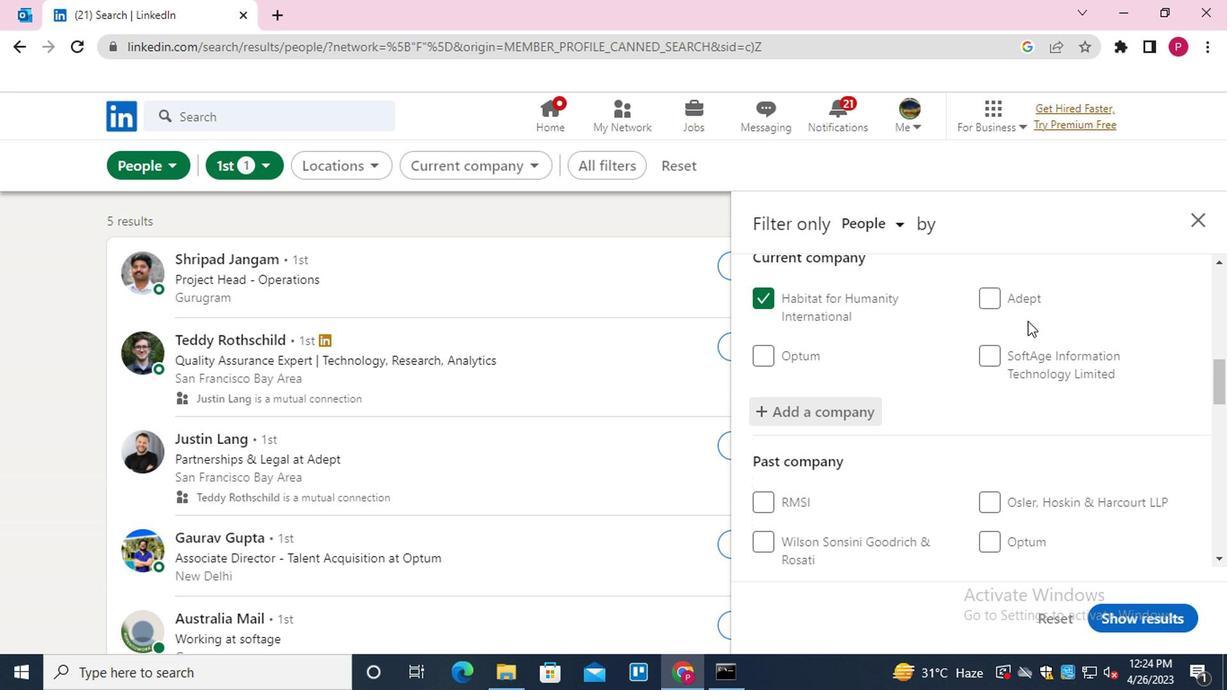 
Action: Mouse scrolled (1020, 318) with delta (0, 0)
Screenshot: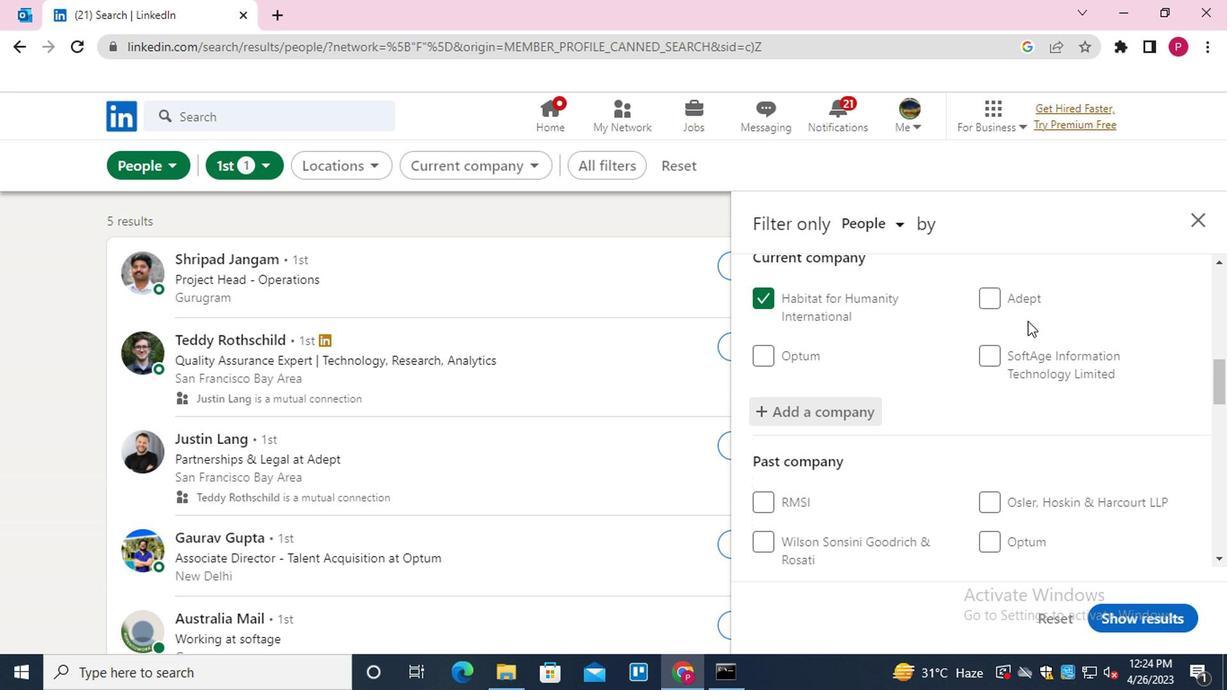 
Action: Mouse scrolled (1020, 318) with delta (0, 0)
Screenshot: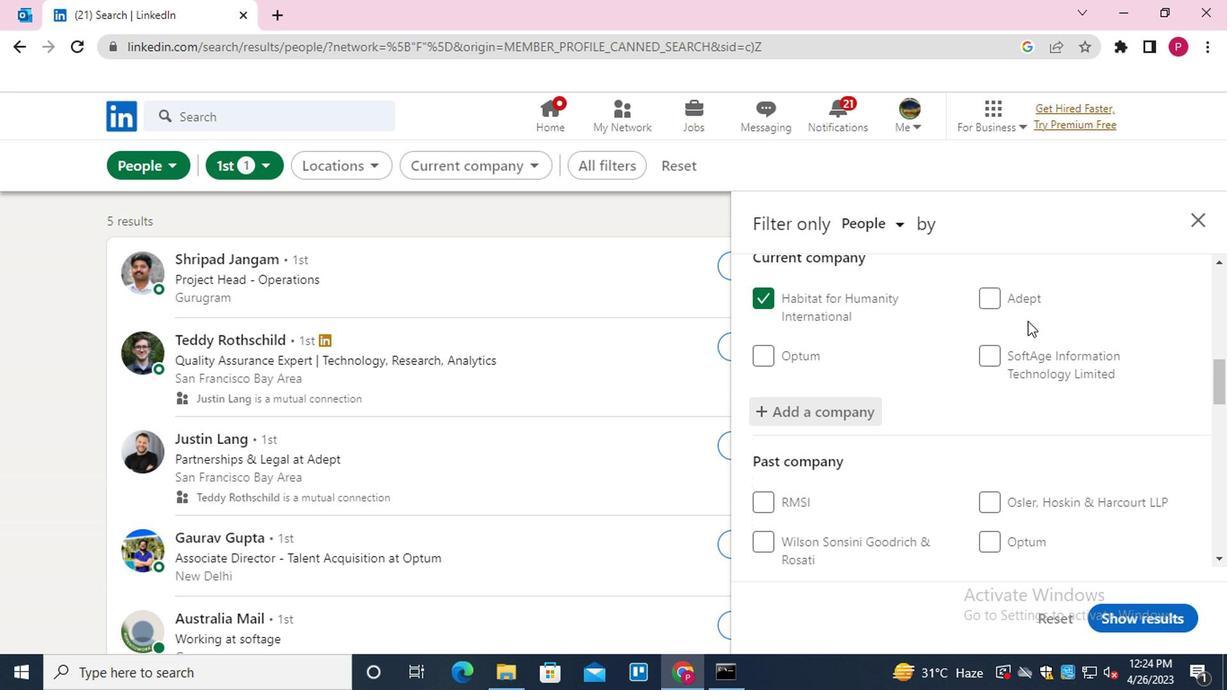 
Action: Mouse moved to (1016, 325)
Screenshot: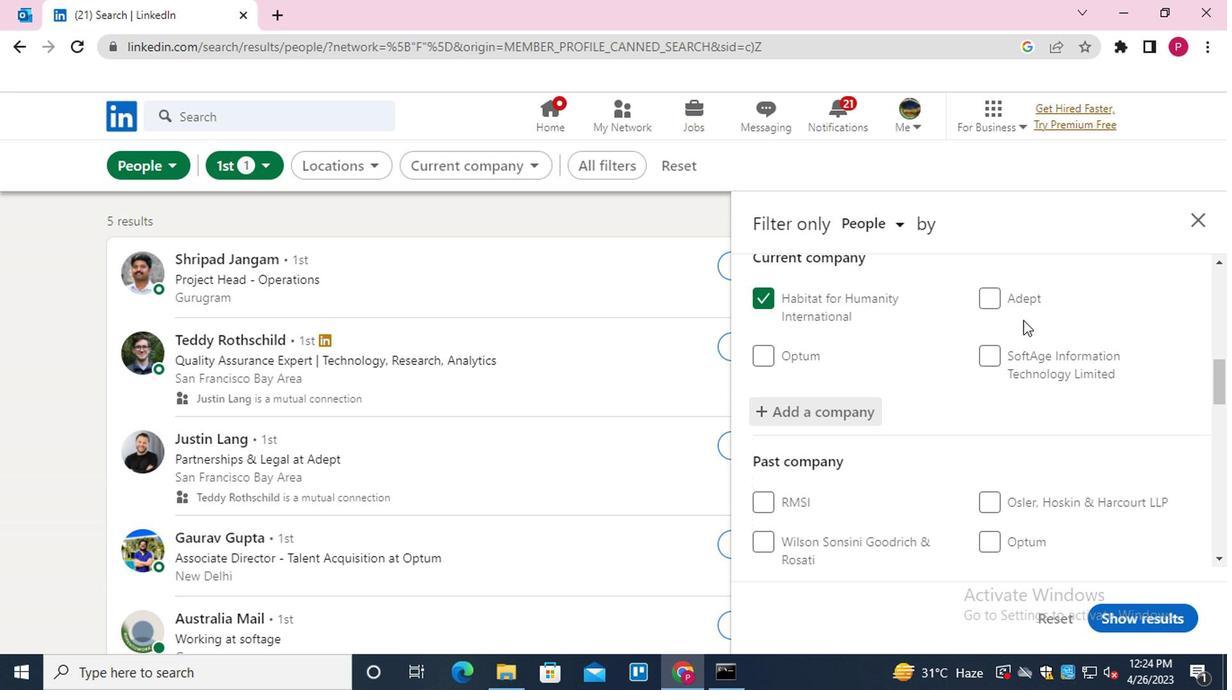 
Action: Mouse scrolled (1016, 324) with delta (0, 0)
Screenshot: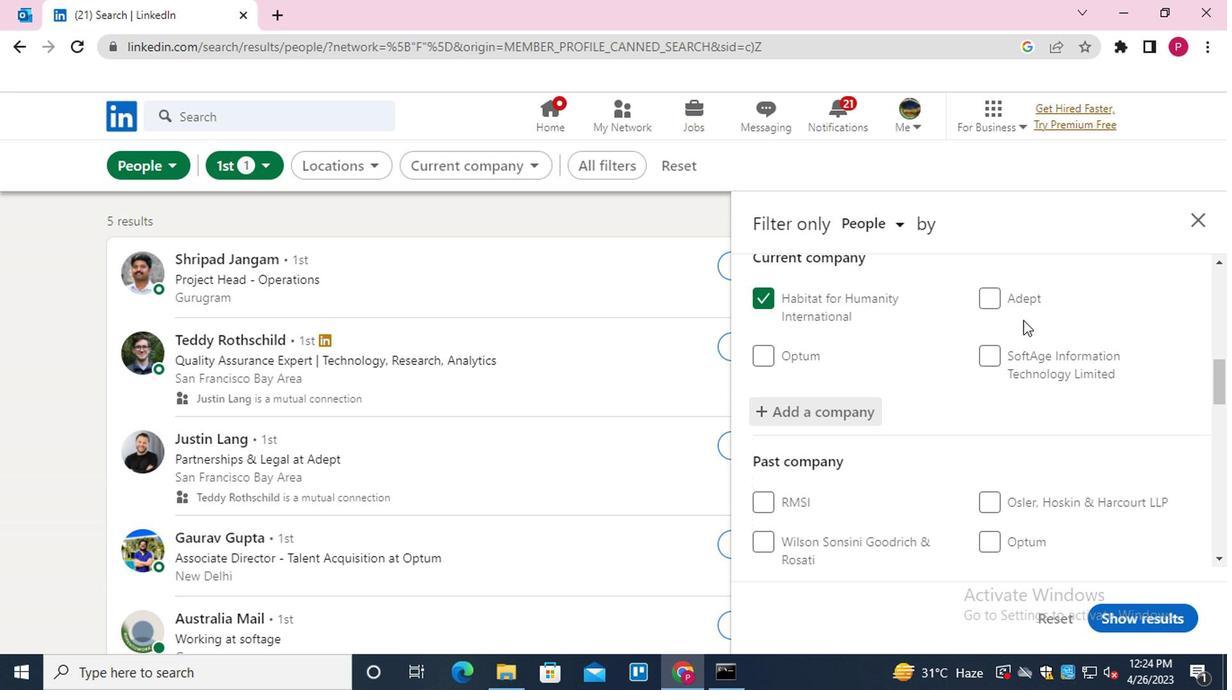 
Action: Mouse moved to (952, 356)
Screenshot: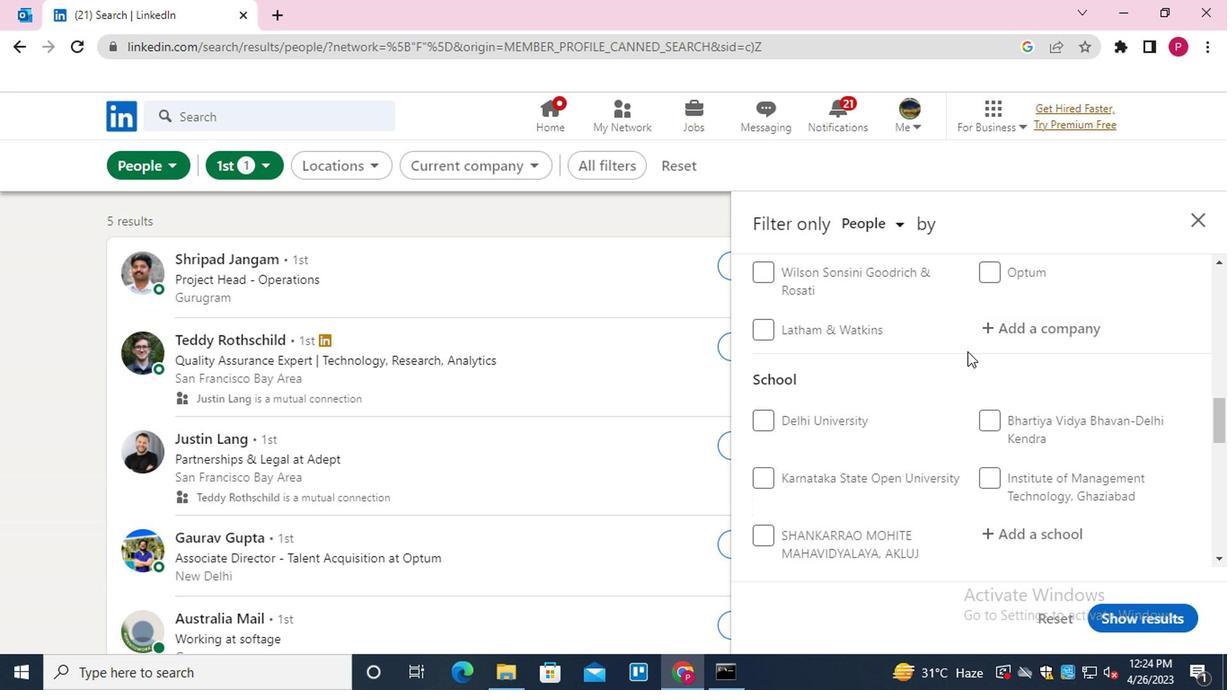 
Action: Mouse scrolled (952, 355) with delta (0, 0)
Screenshot: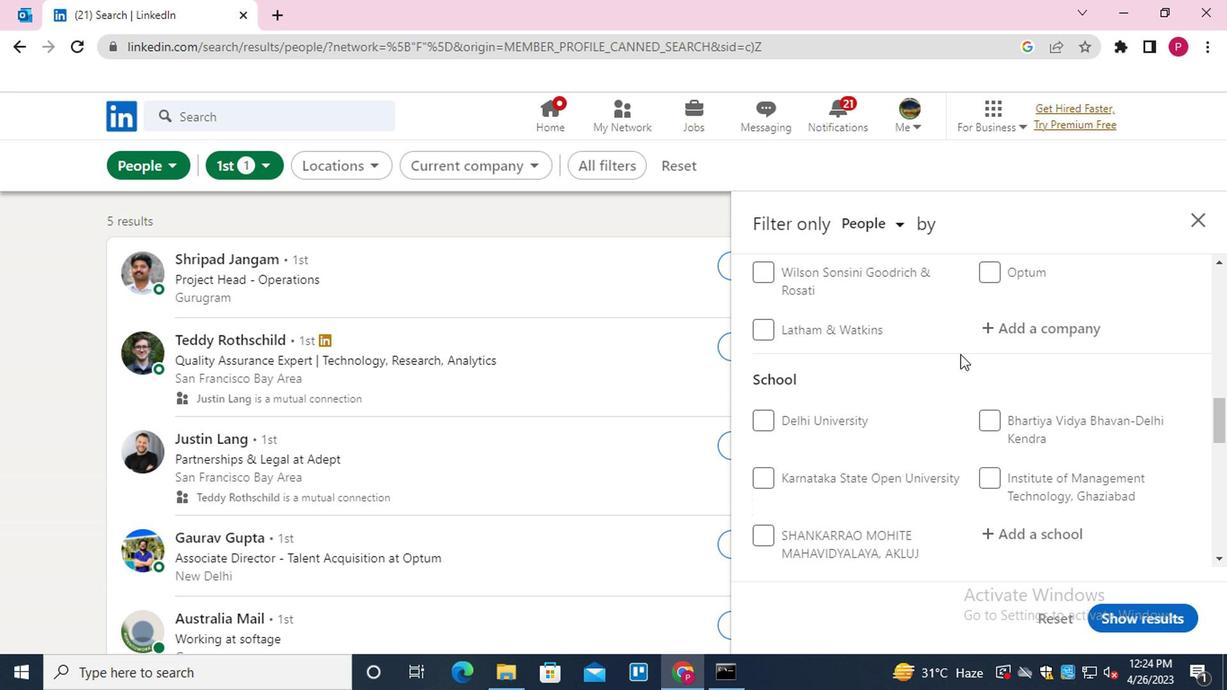 
Action: Mouse moved to (952, 357)
Screenshot: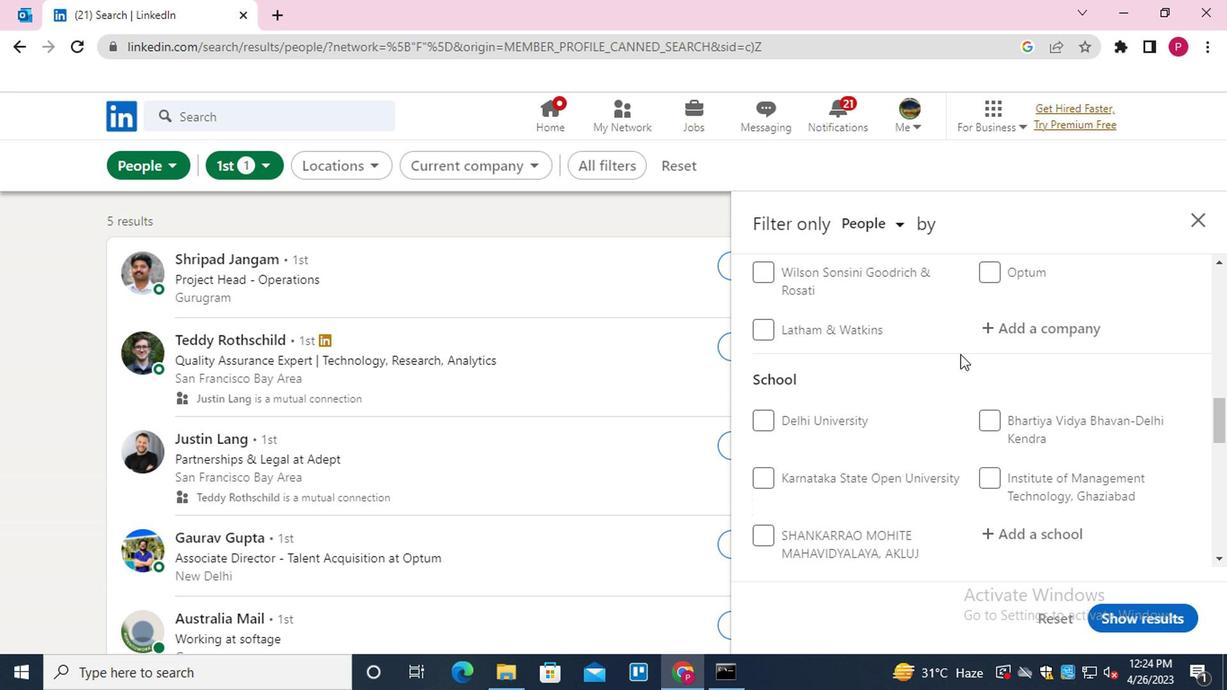 
Action: Mouse scrolled (952, 356) with delta (0, -1)
Screenshot: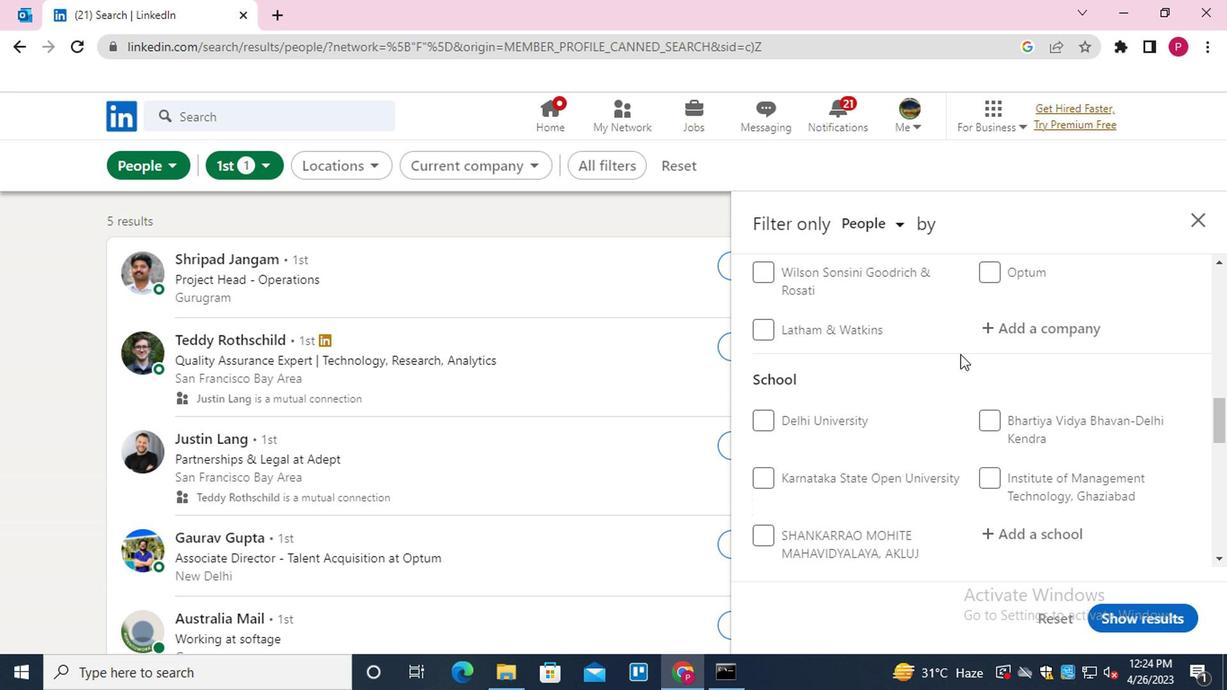 
Action: Mouse moved to (1000, 357)
Screenshot: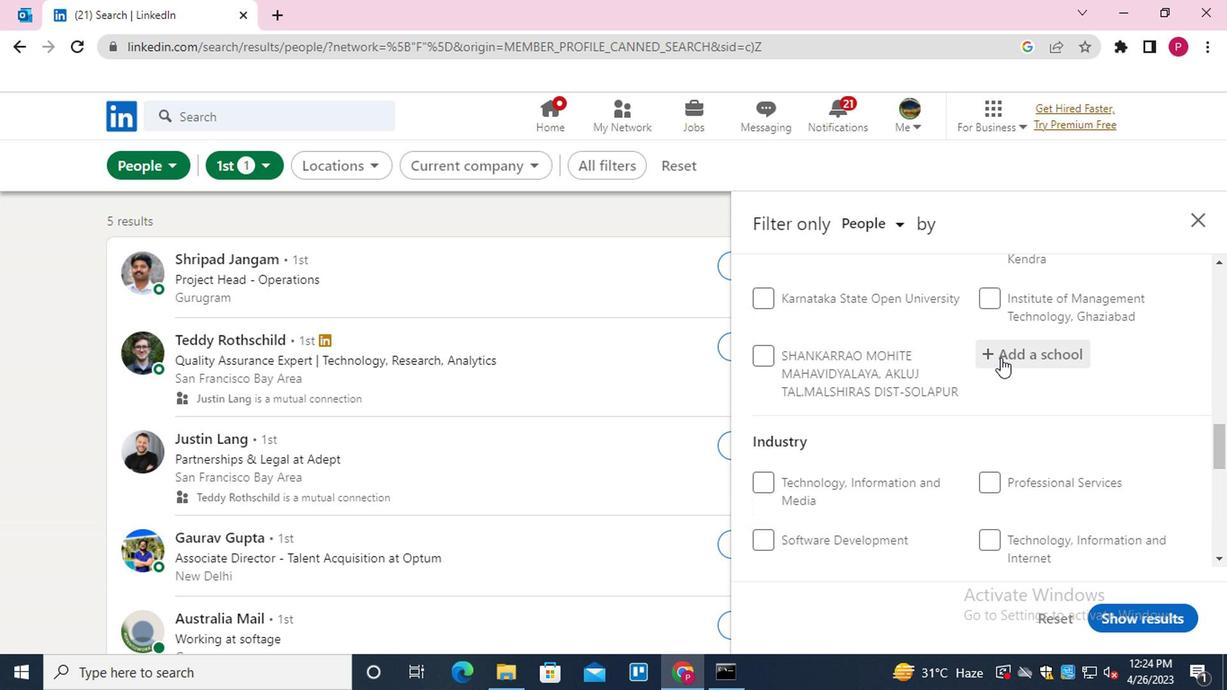 
Action: Mouse pressed left at (1000, 357)
Screenshot: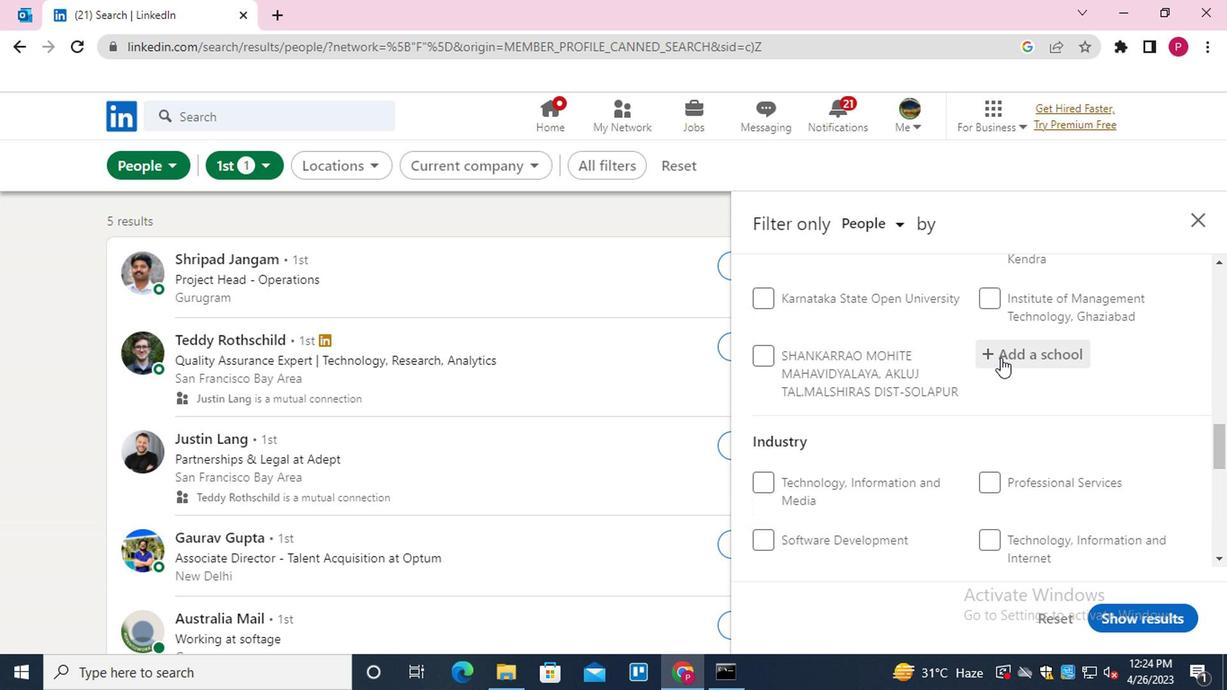 
Action: Key pressed <Key.shift>ST<Key.space><Key.shift><Key.shift><Key.shift><Key.shift><Key.shift><Key.shift><Key.shift><Key.shift>JOSEPH<Key.space><Key.shift>ENGINEERING<Key.space><Key.down><Key.enter>
Screenshot: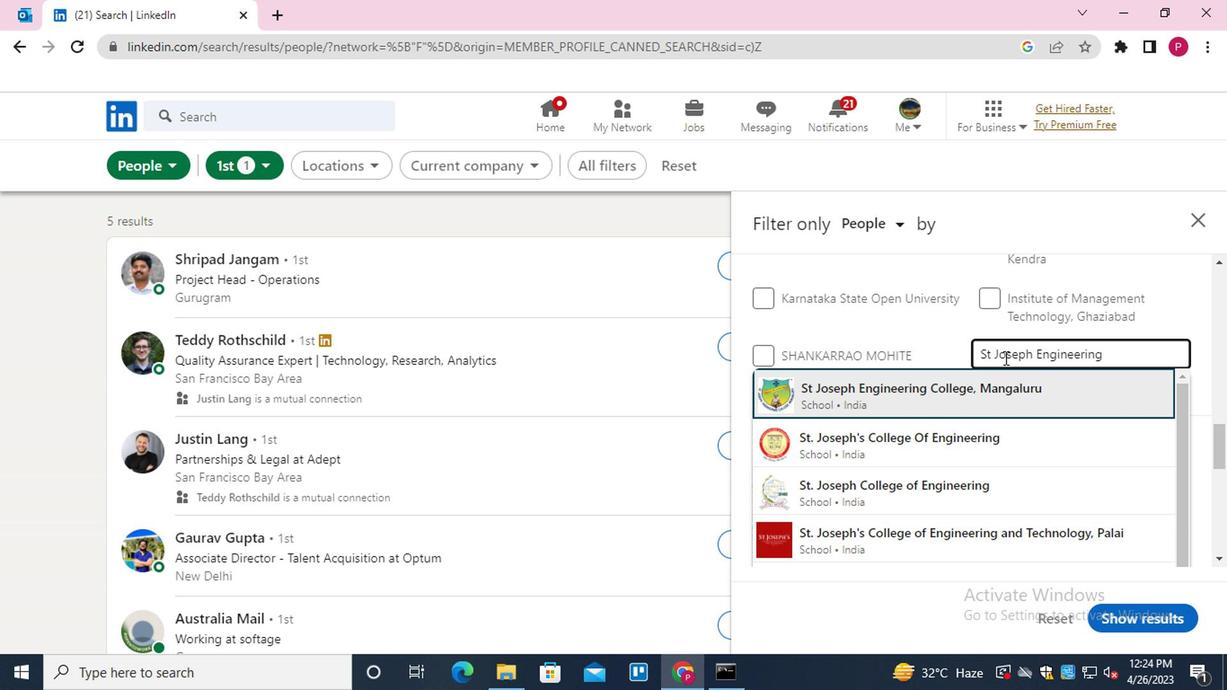 
Action: Mouse scrolled (1000, 356) with delta (0, -1)
Screenshot: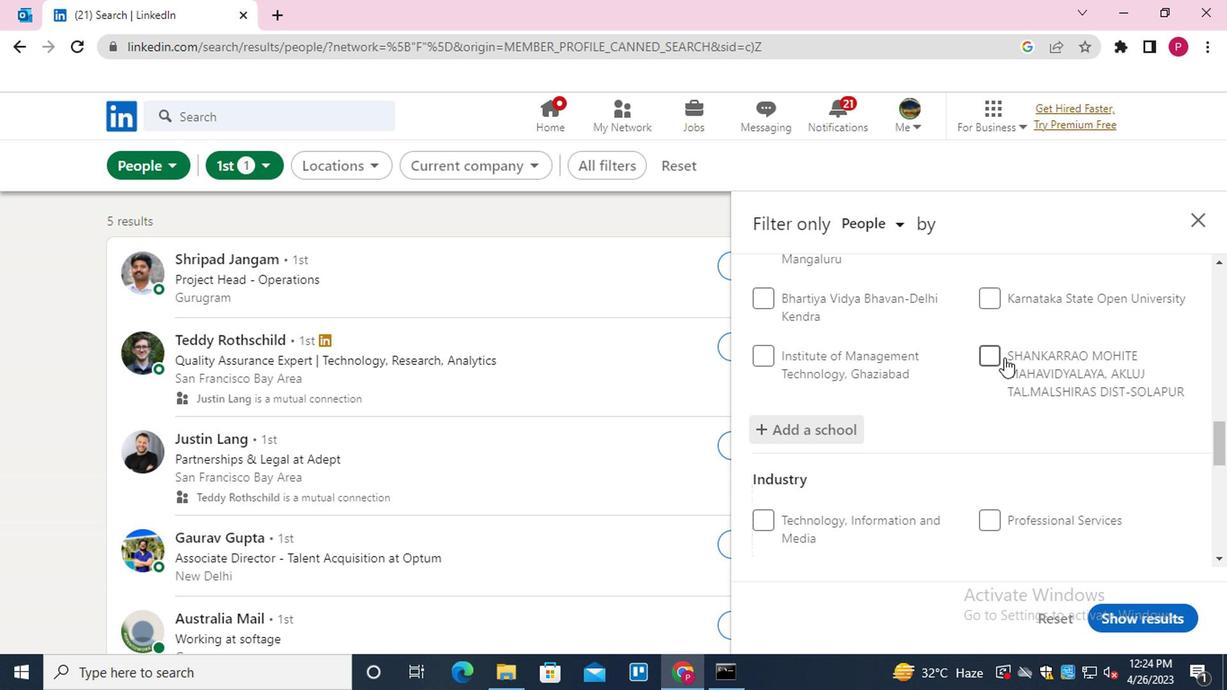 
Action: Mouse scrolled (1000, 356) with delta (0, -1)
Screenshot: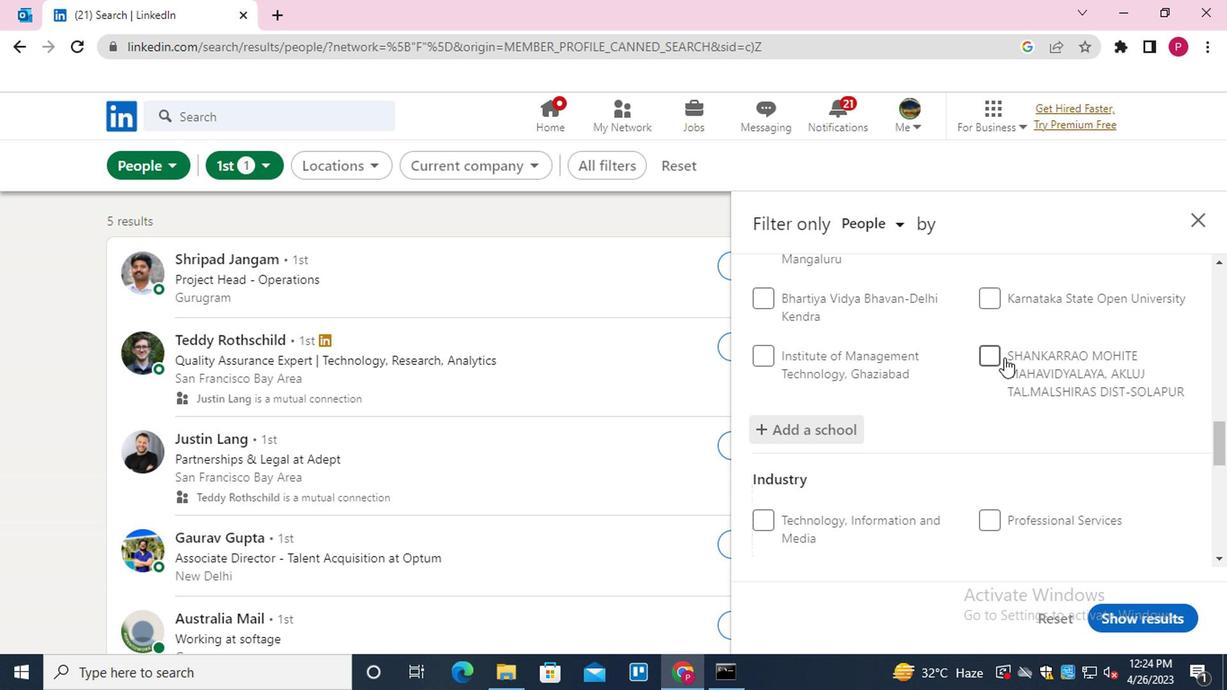 
Action: Mouse scrolled (1000, 356) with delta (0, -1)
Screenshot: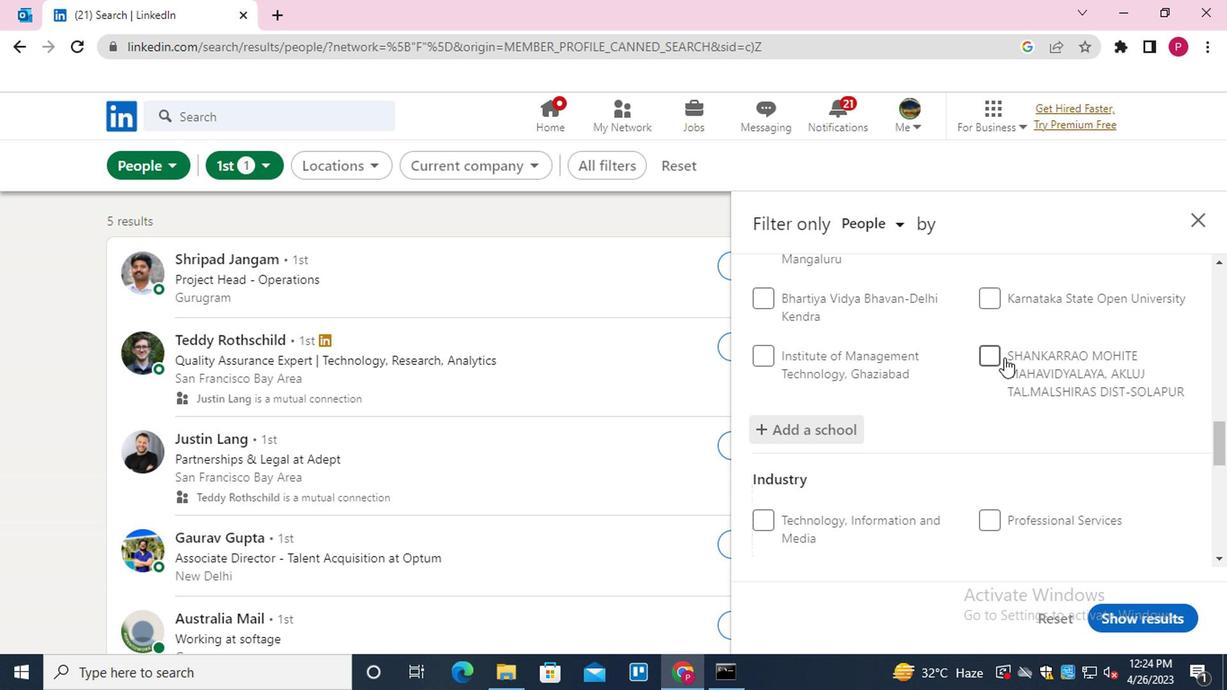
Action: Mouse moved to (1023, 357)
Screenshot: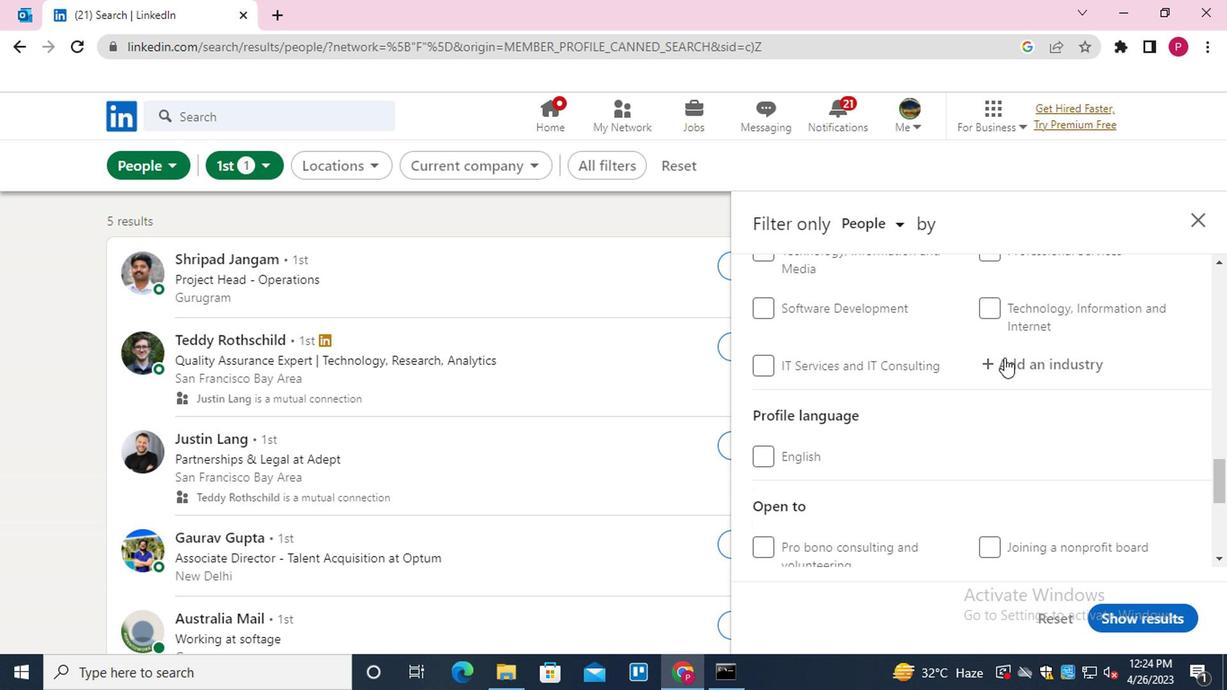 
Action: Mouse pressed left at (1023, 357)
Screenshot: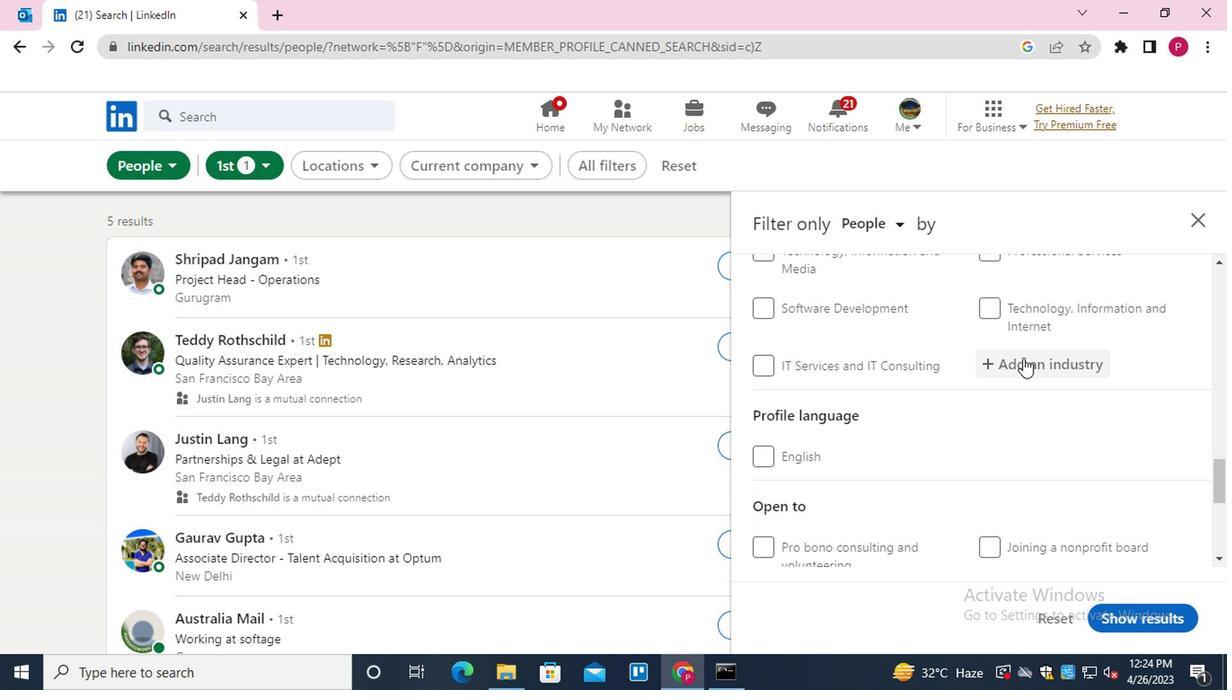 
Action: Key pressed <Key.shift>MARKET<Key.down><Key.down><Key.down><Key.enter>
Screenshot: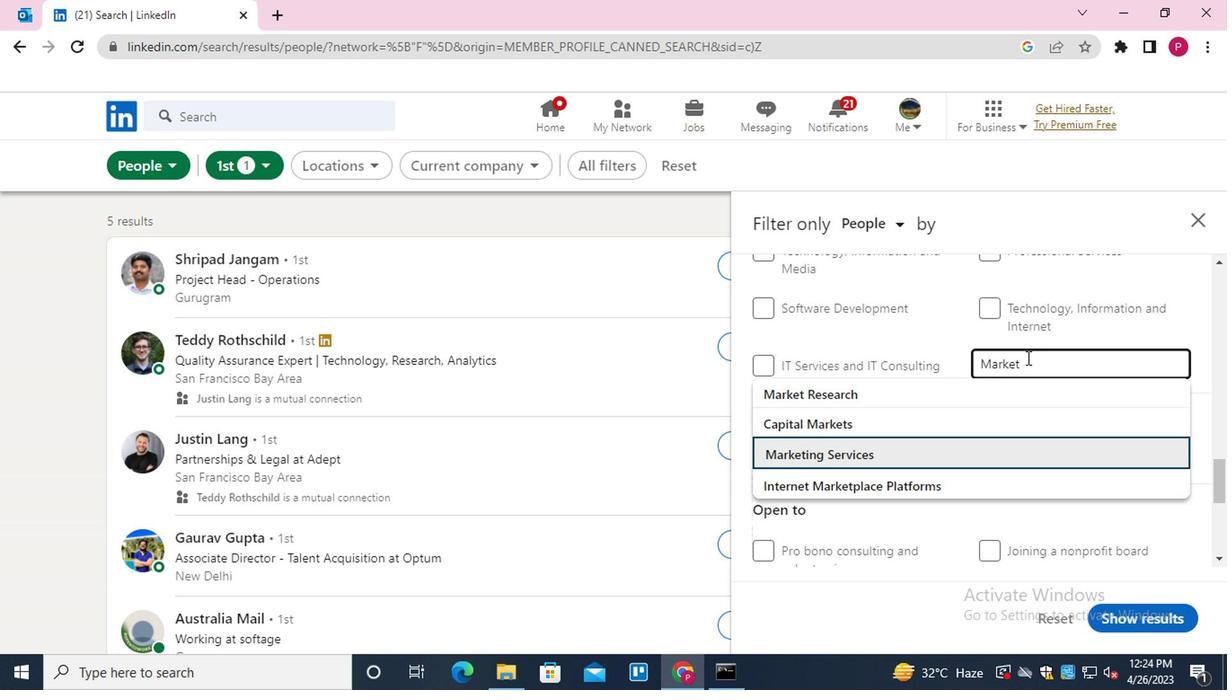 
Action: Mouse moved to (1013, 359)
Screenshot: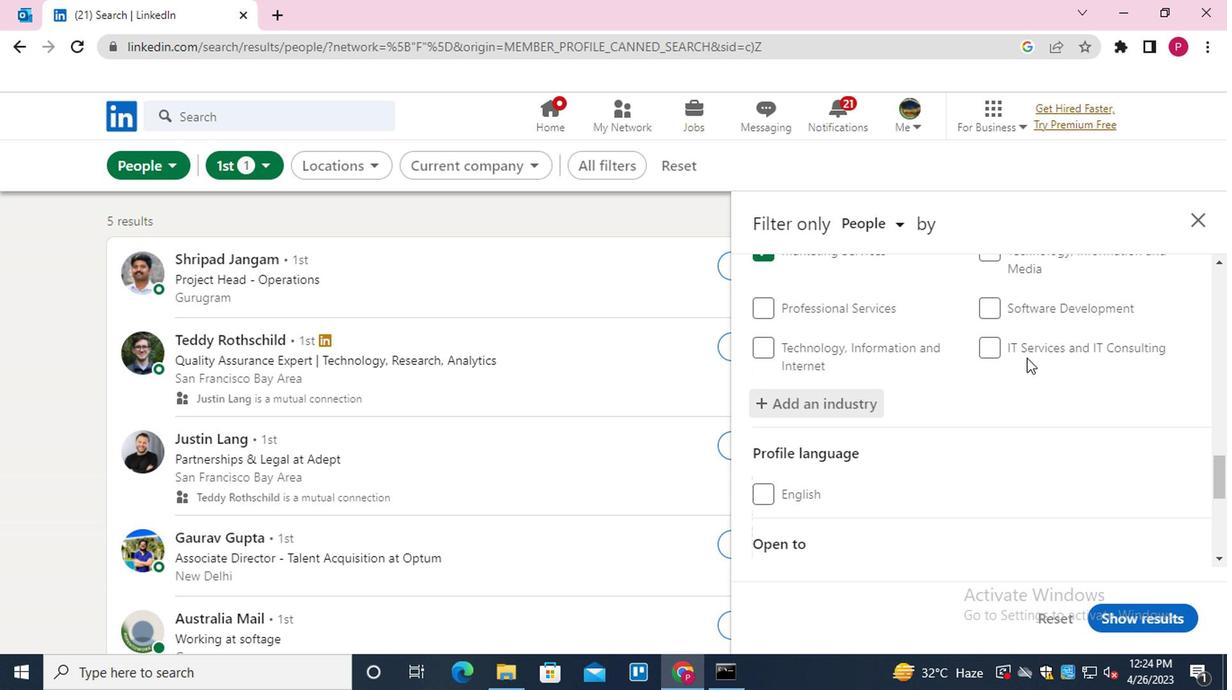 
Action: Mouse scrolled (1013, 357) with delta (0, -1)
Screenshot: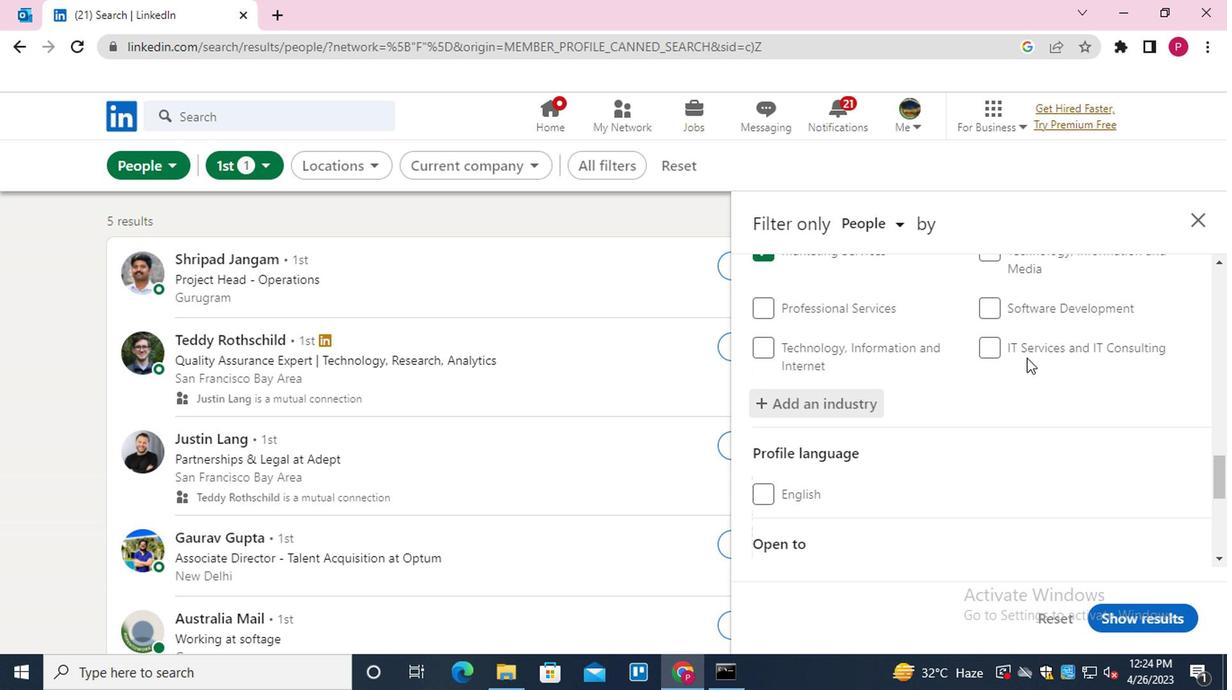 
Action: Mouse moved to (1009, 363)
Screenshot: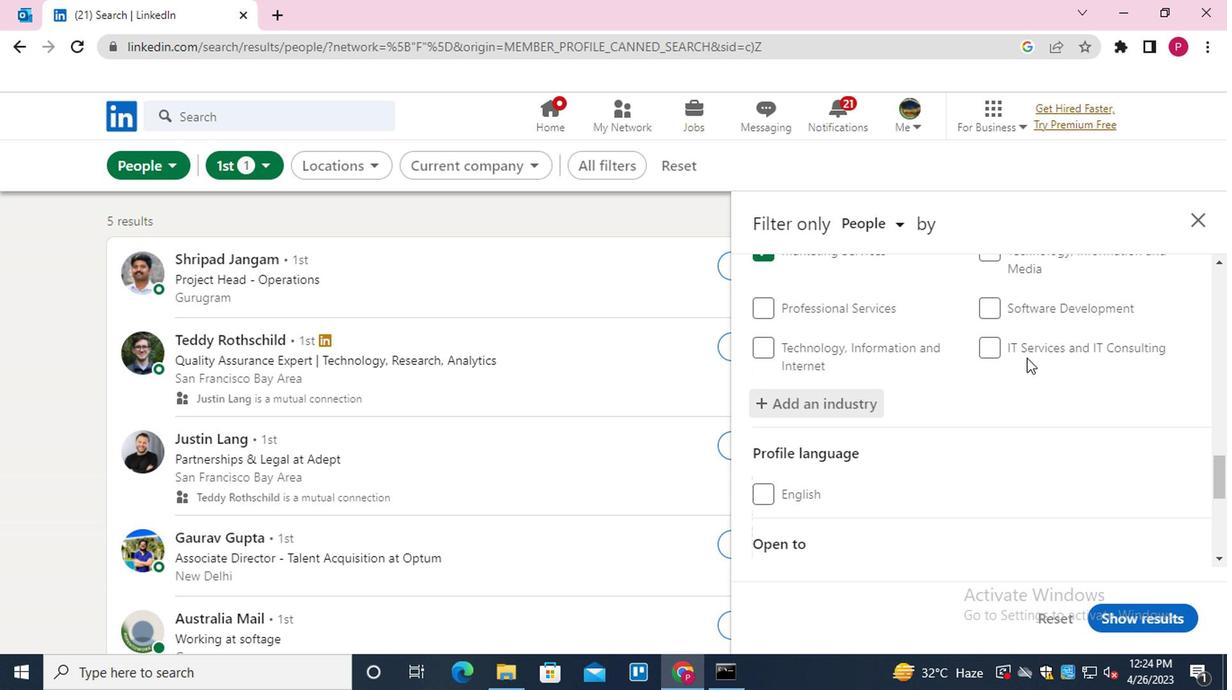 
Action: Mouse scrolled (1009, 362) with delta (0, -1)
Screenshot: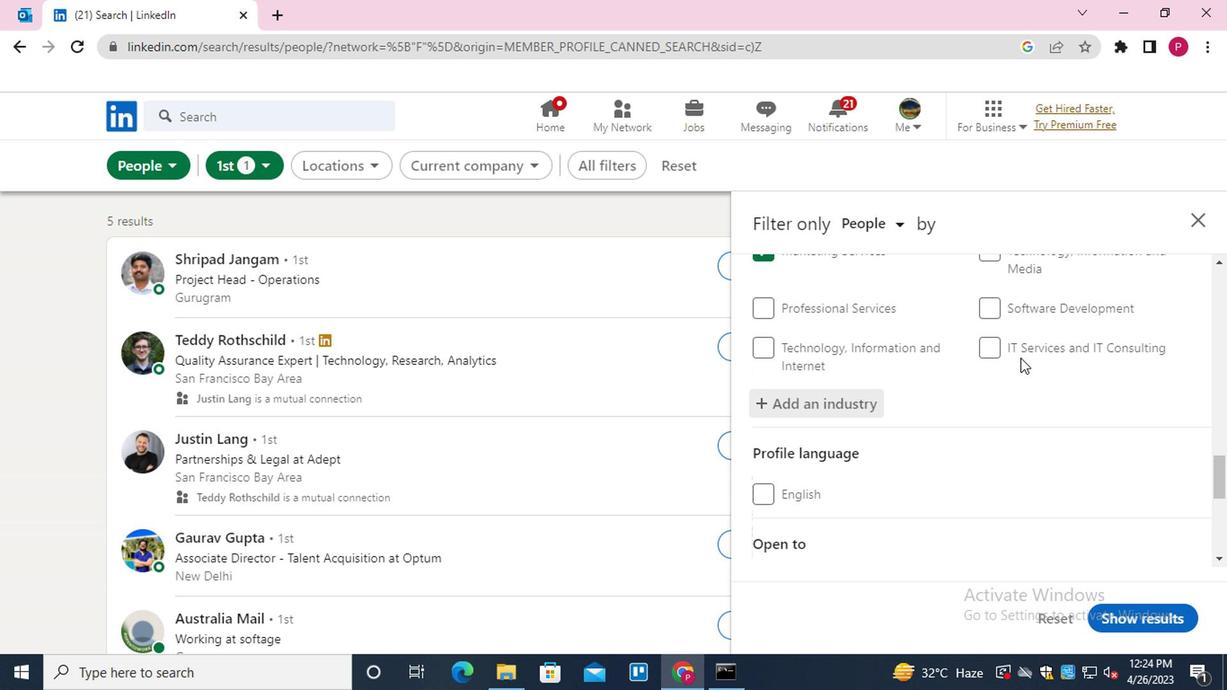 
Action: Mouse moved to (784, 314)
Screenshot: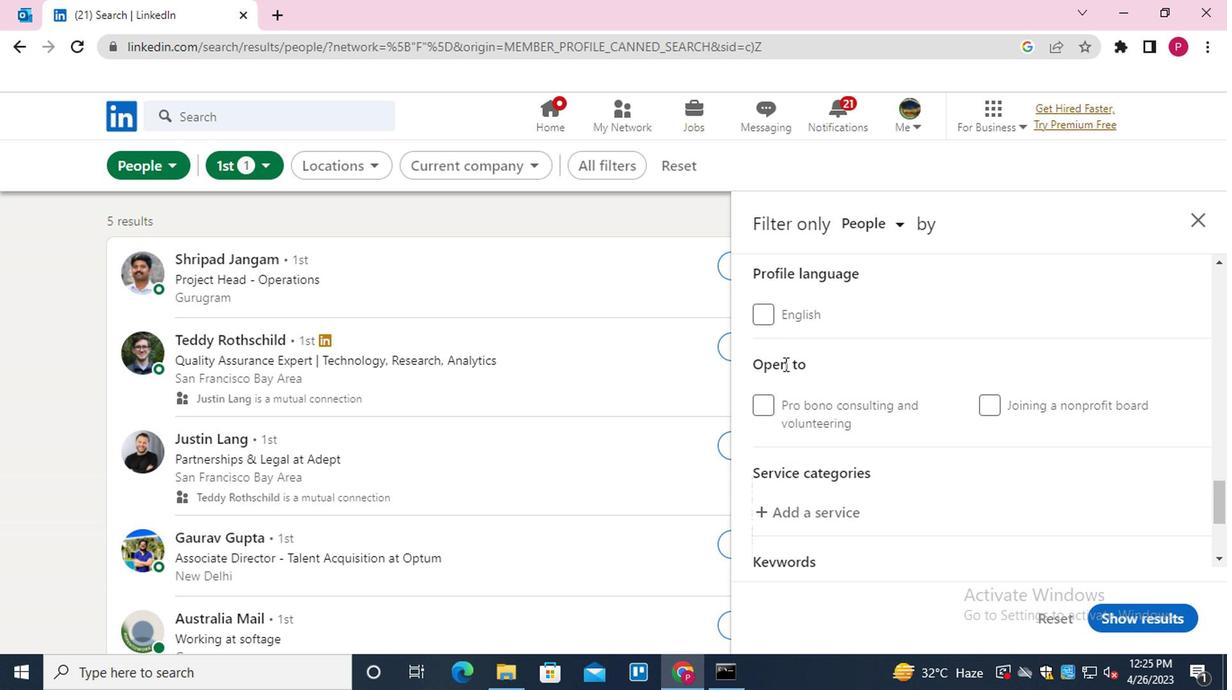 
Action: Mouse pressed left at (784, 314)
Screenshot: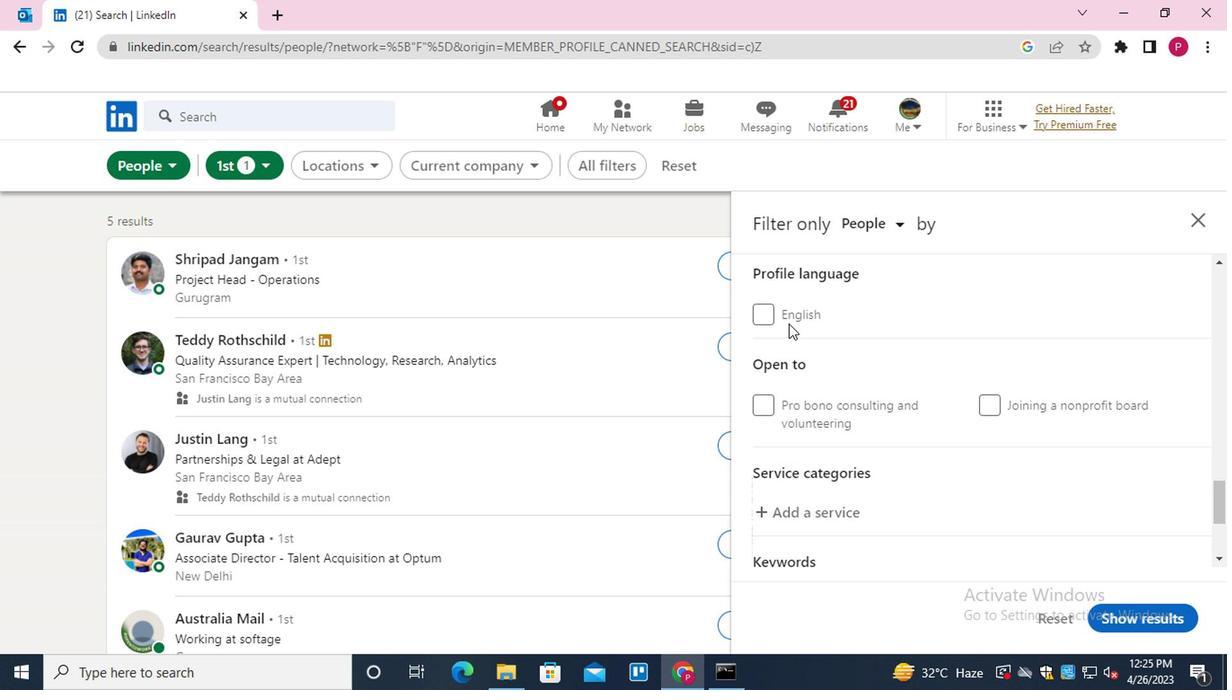 
Action: Mouse moved to (830, 363)
Screenshot: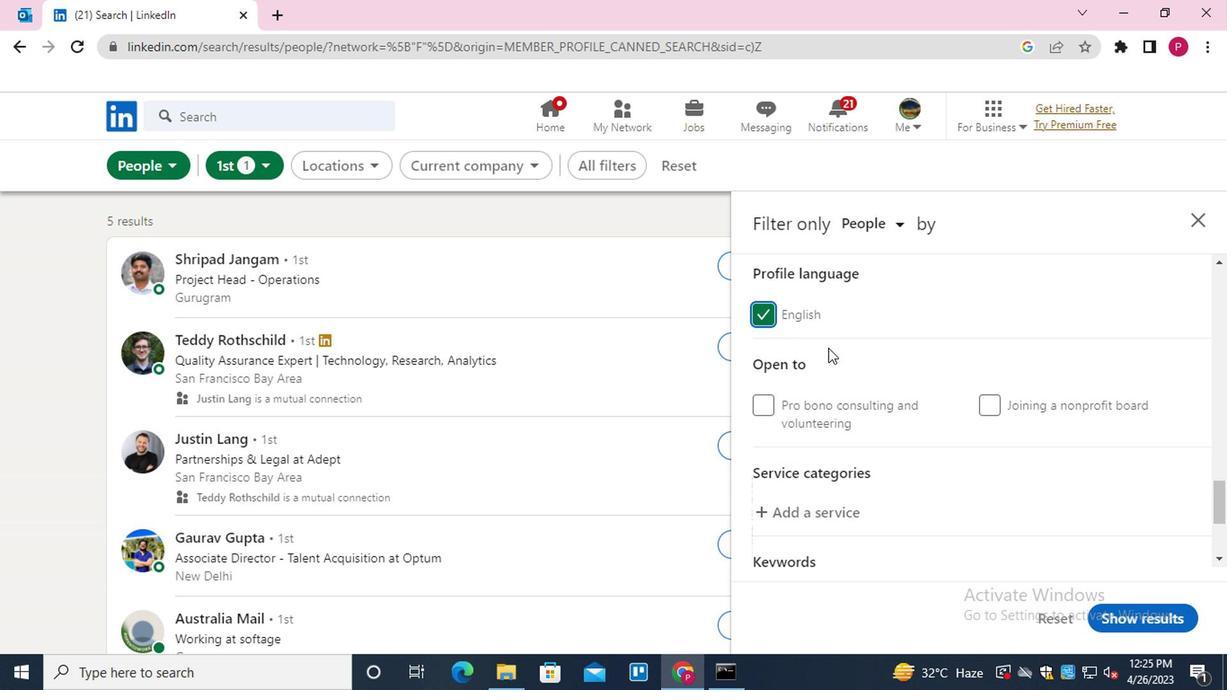 
Action: Mouse scrolled (830, 362) with delta (0, -1)
Screenshot: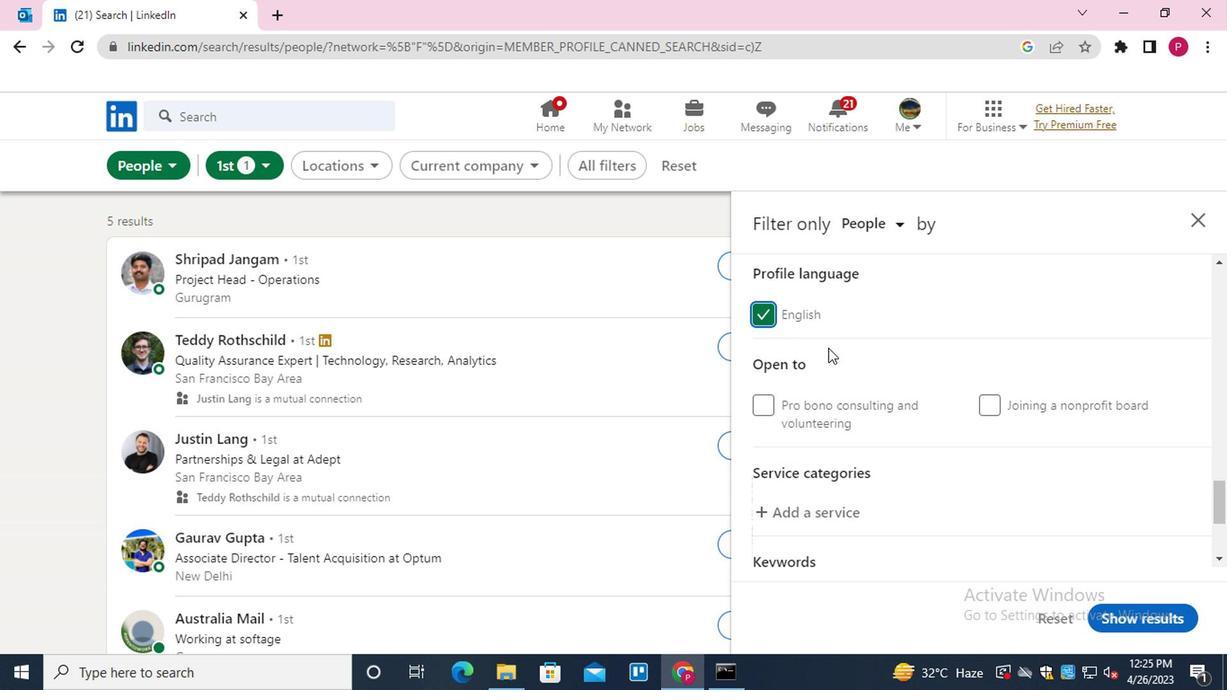 
Action: Mouse moved to (830, 368)
Screenshot: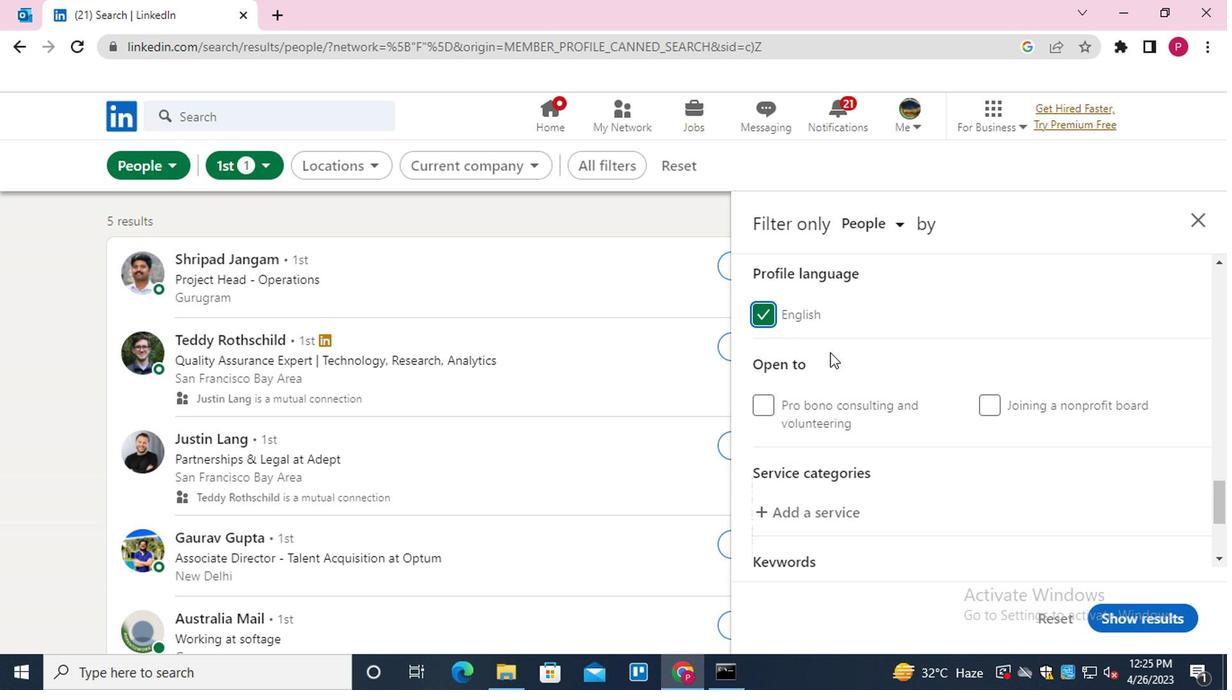 
Action: Mouse scrolled (830, 368) with delta (0, 0)
Screenshot: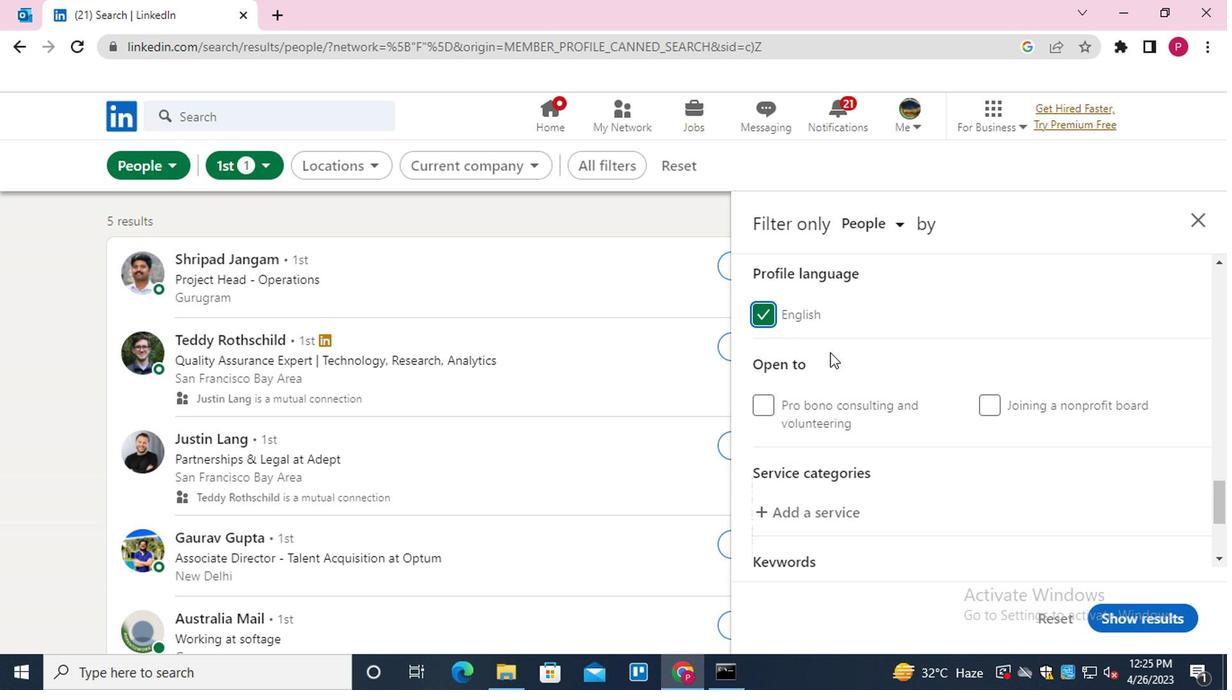 
Action: Mouse moved to (806, 337)
Screenshot: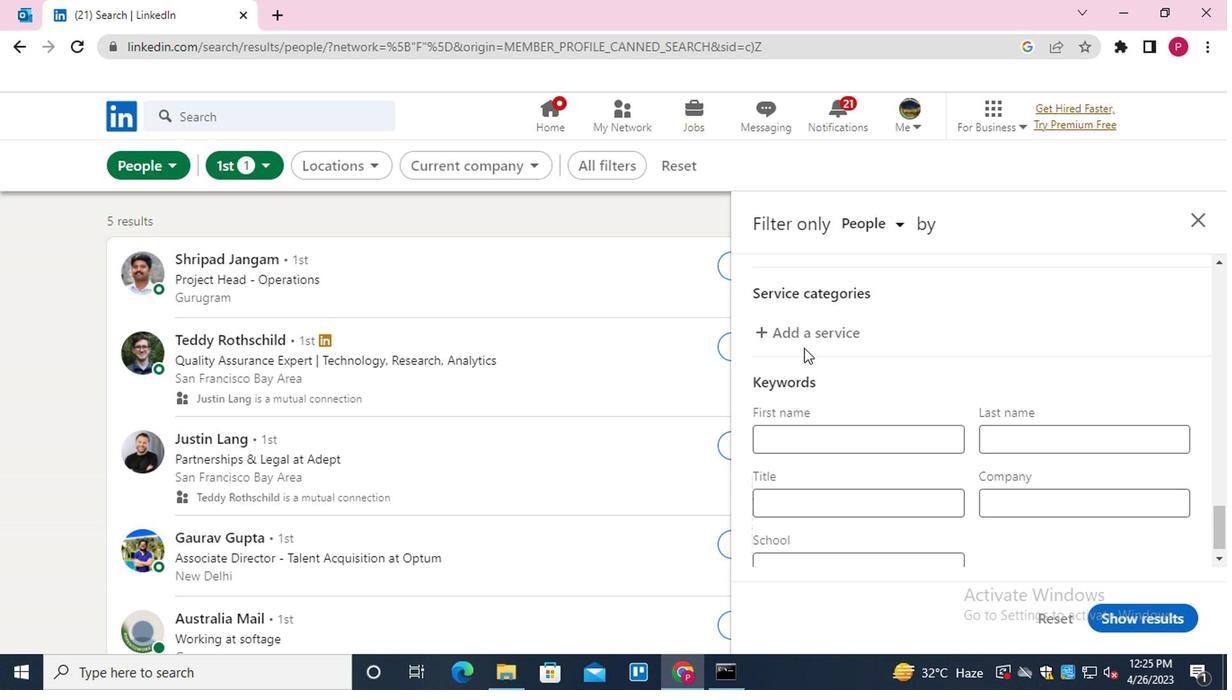 
Action: Mouse pressed left at (806, 337)
Screenshot: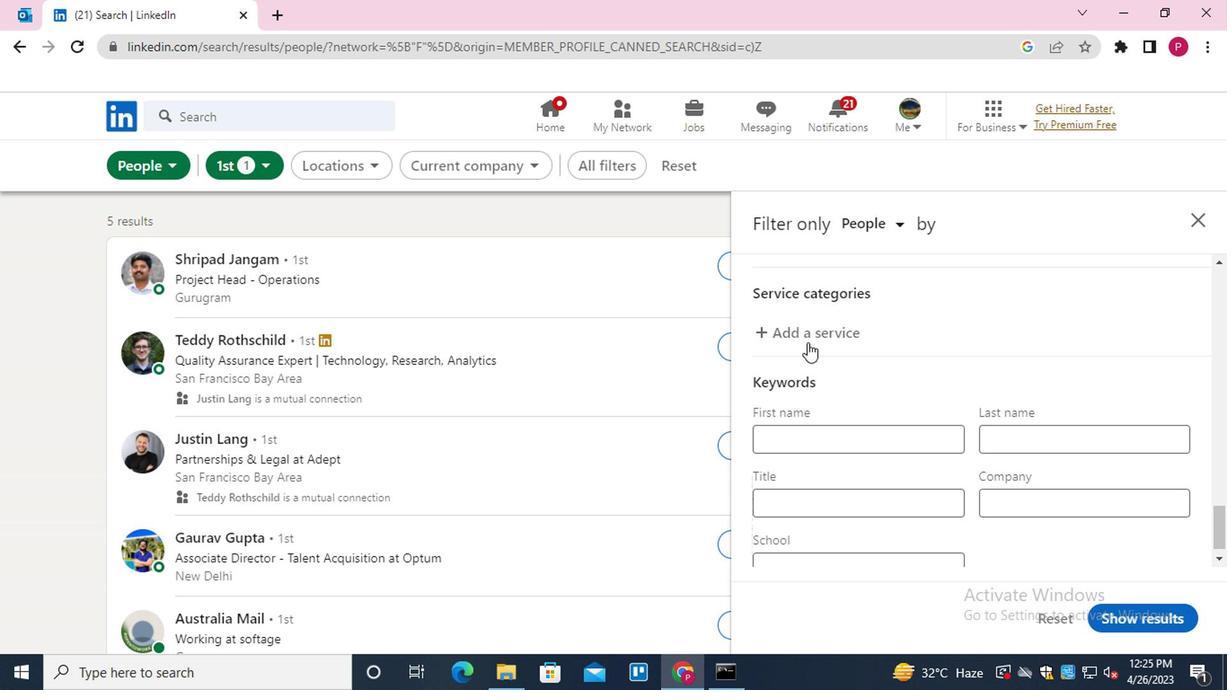 
Action: Key pressed <Key.shift><Key.shift><Key.shift><Key.shift><Key.shift><Key.shift><Key.shift><Key.shift><Key.shift><Key.shift><Key.shift><Key.shift><Key.shift><Key.shift>FILE<Key.down><Key.down><Key.enter>
Screenshot: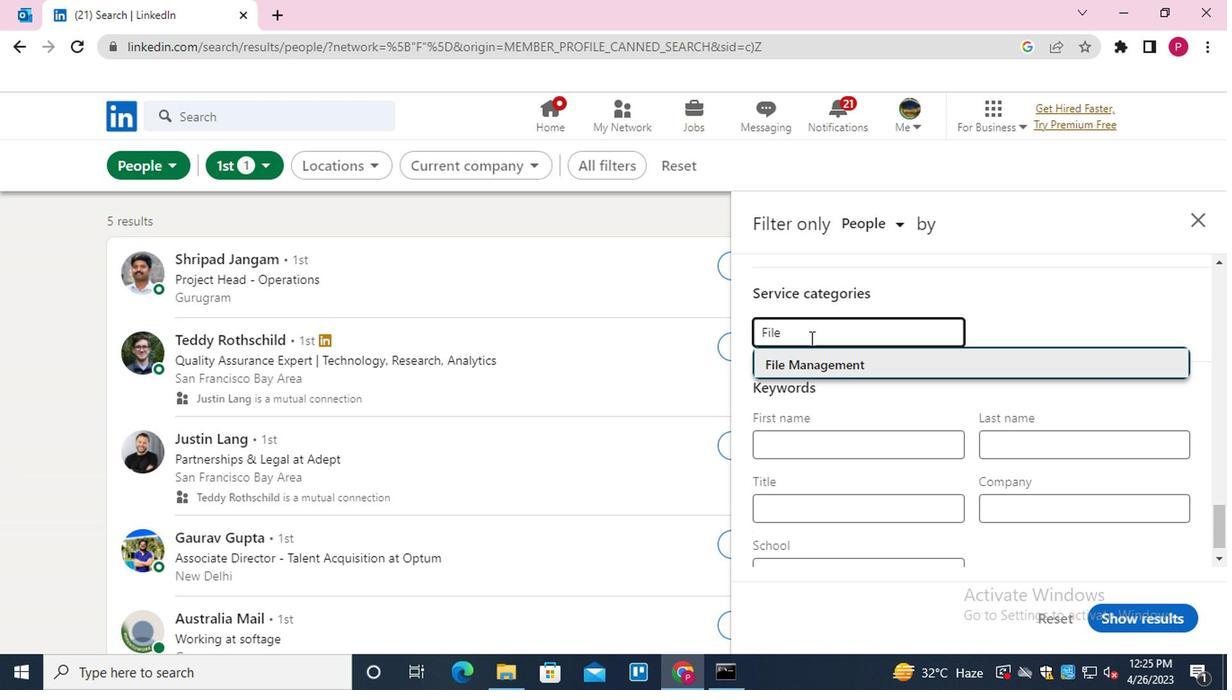
Action: Mouse scrolled (806, 336) with delta (0, -1)
Screenshot: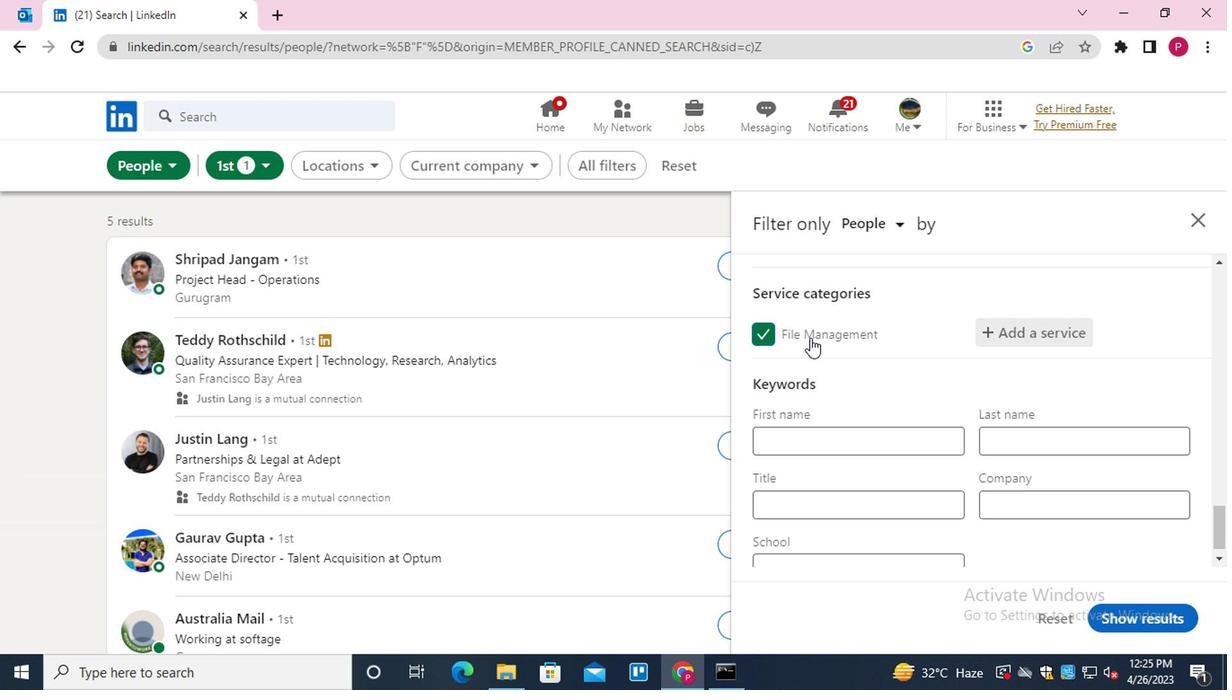
Action: Mouse scrolled (806, 336) with delta (0, -1)
Screenshot: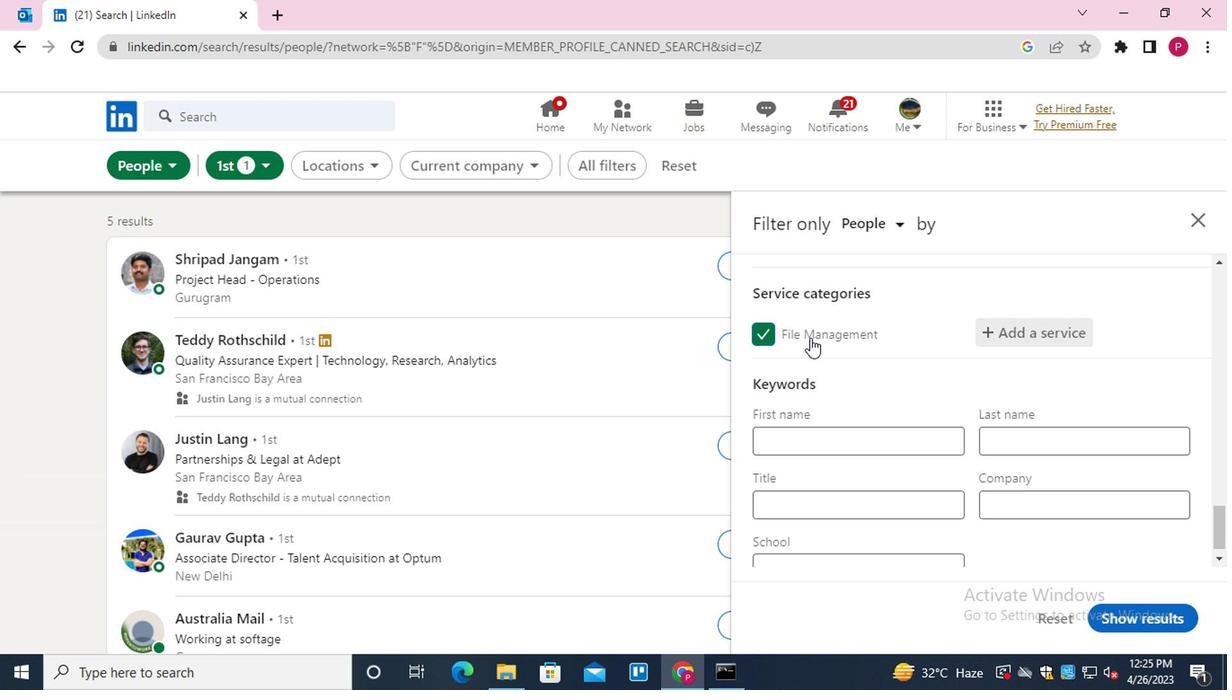 
Action: Mouse moved to (807, 342)
Screenshot: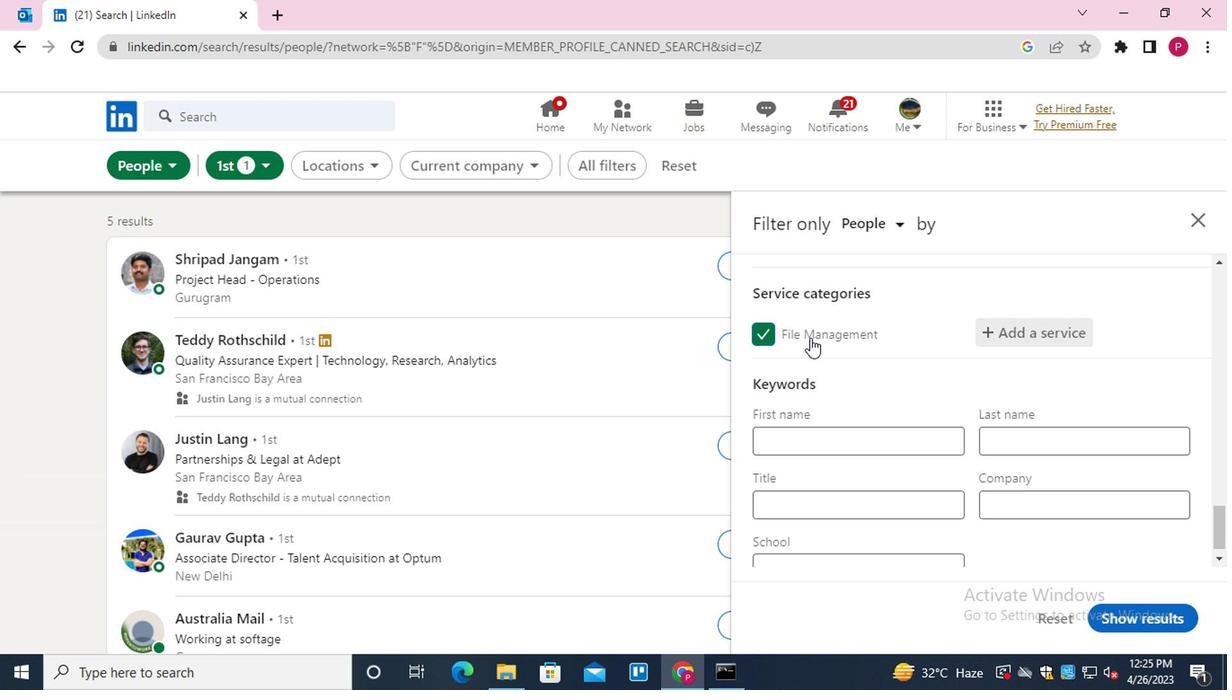 
Action: Mouse scrolled (807, 341) with delta (0, 0)
Screenshot: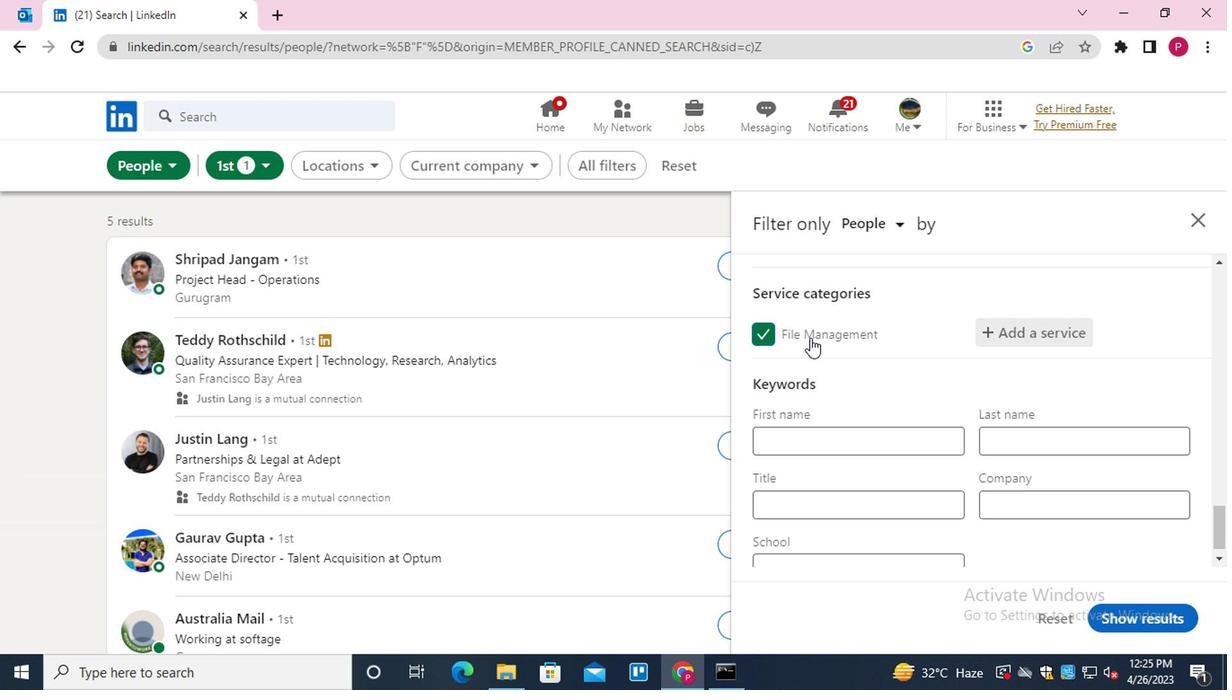 
Action: Mouse moved to (862, 471)
Screenshot: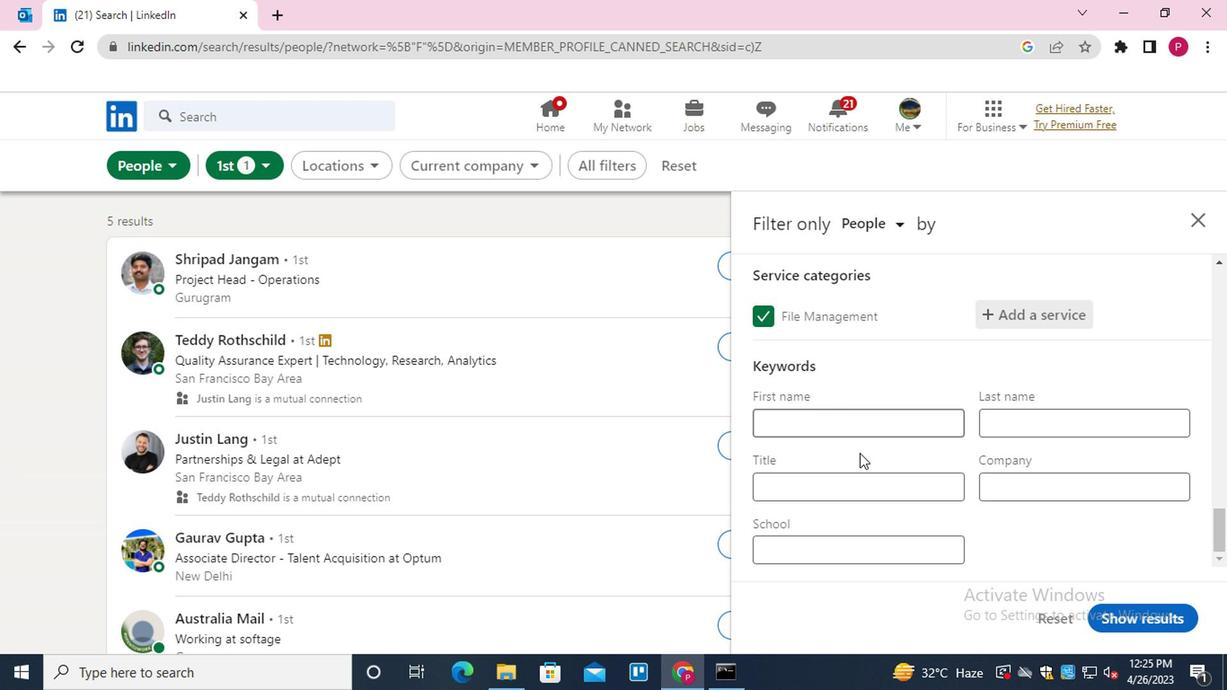 
Action: Mouse pressed left at (862, 471)
Screenshot: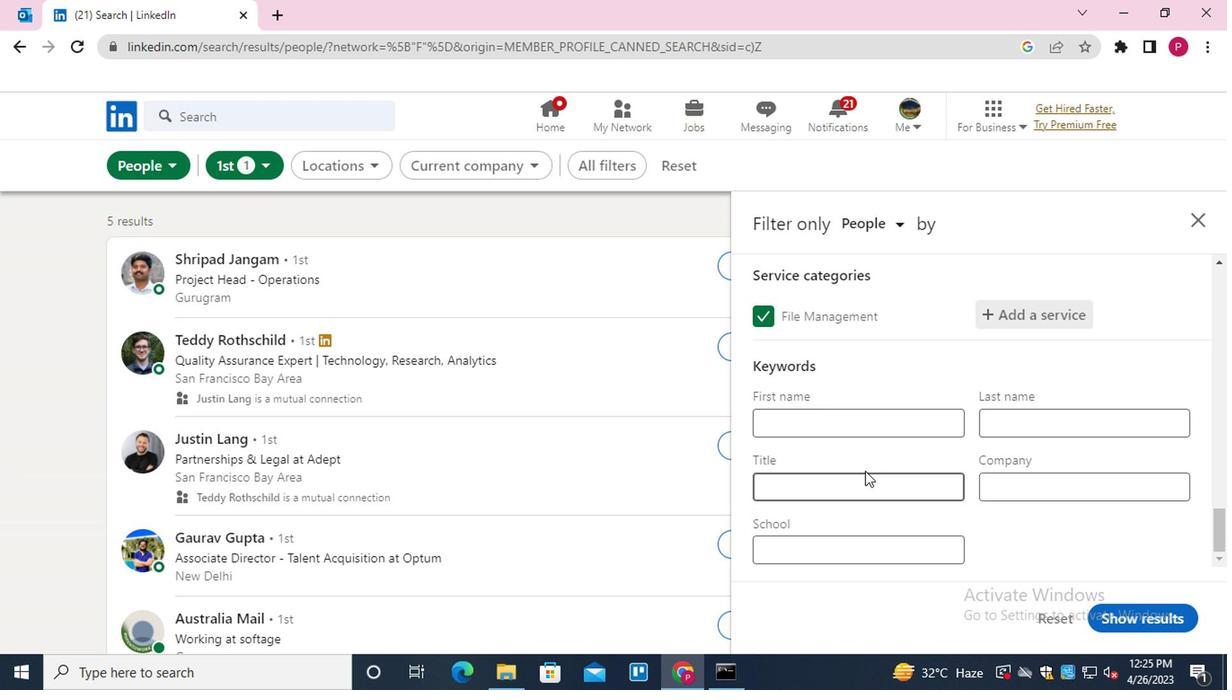 
Action: Mouse moved to (862, 472)
Screenshot: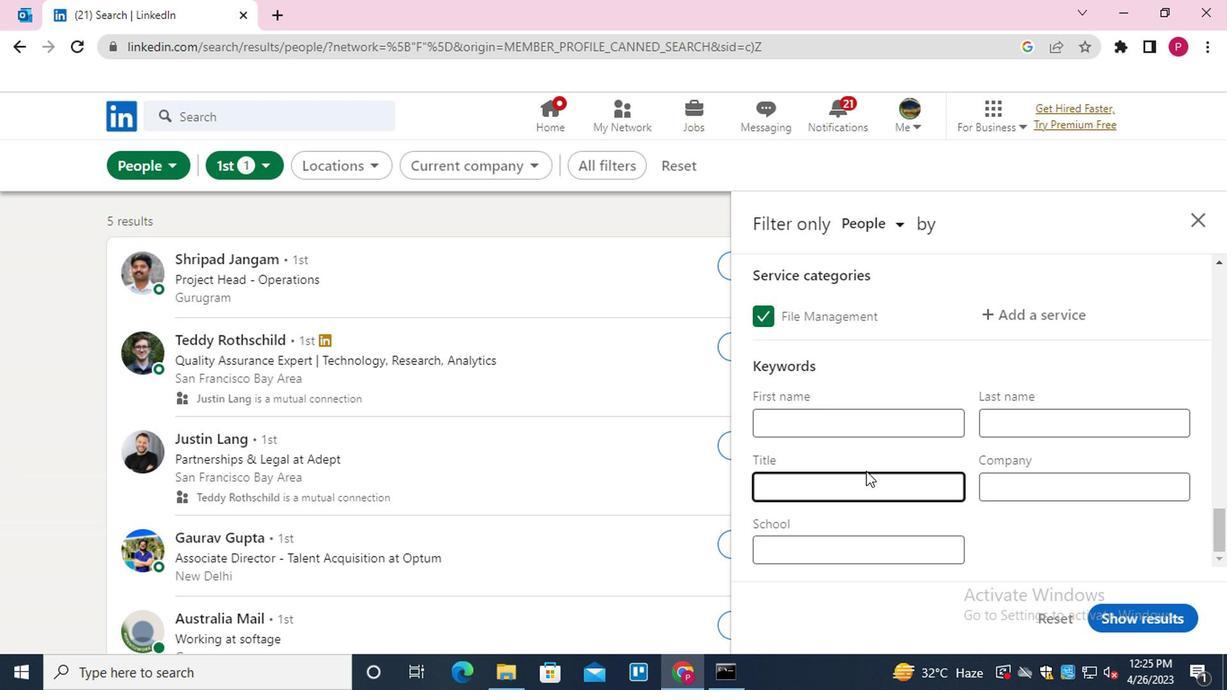 
Action: Key pressed <Key.shift>ACTOR
Screenshot: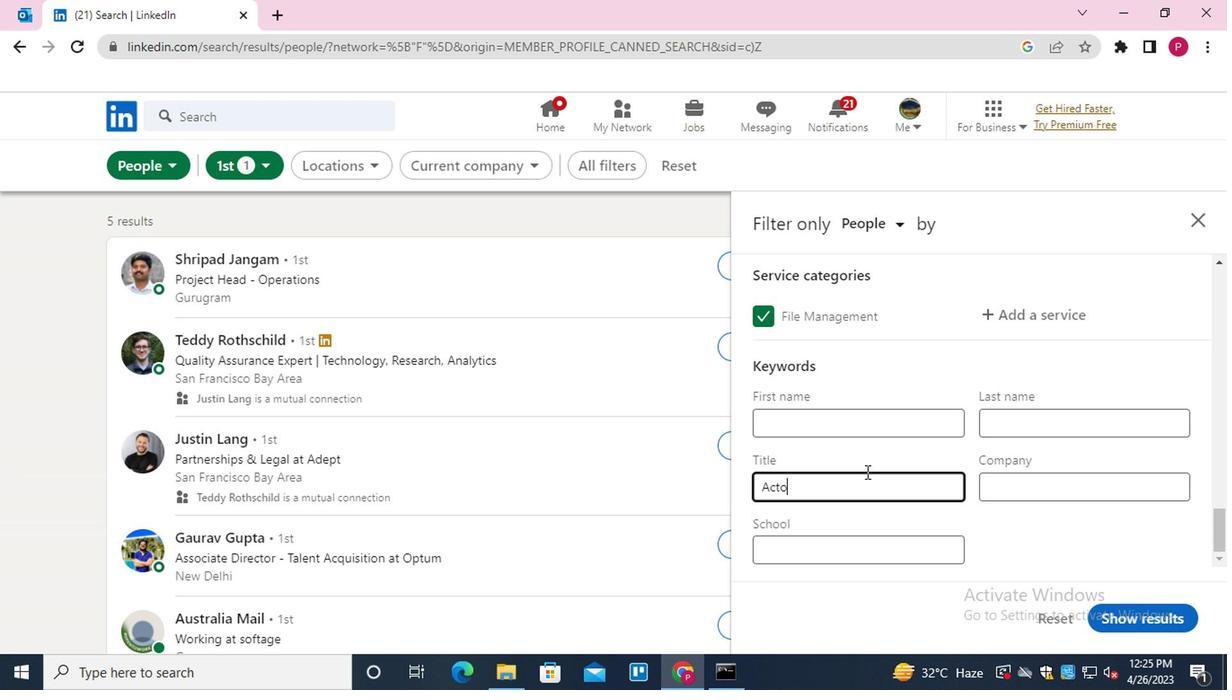 
Action: Mouse moved to (1138, 613)
Screenshot: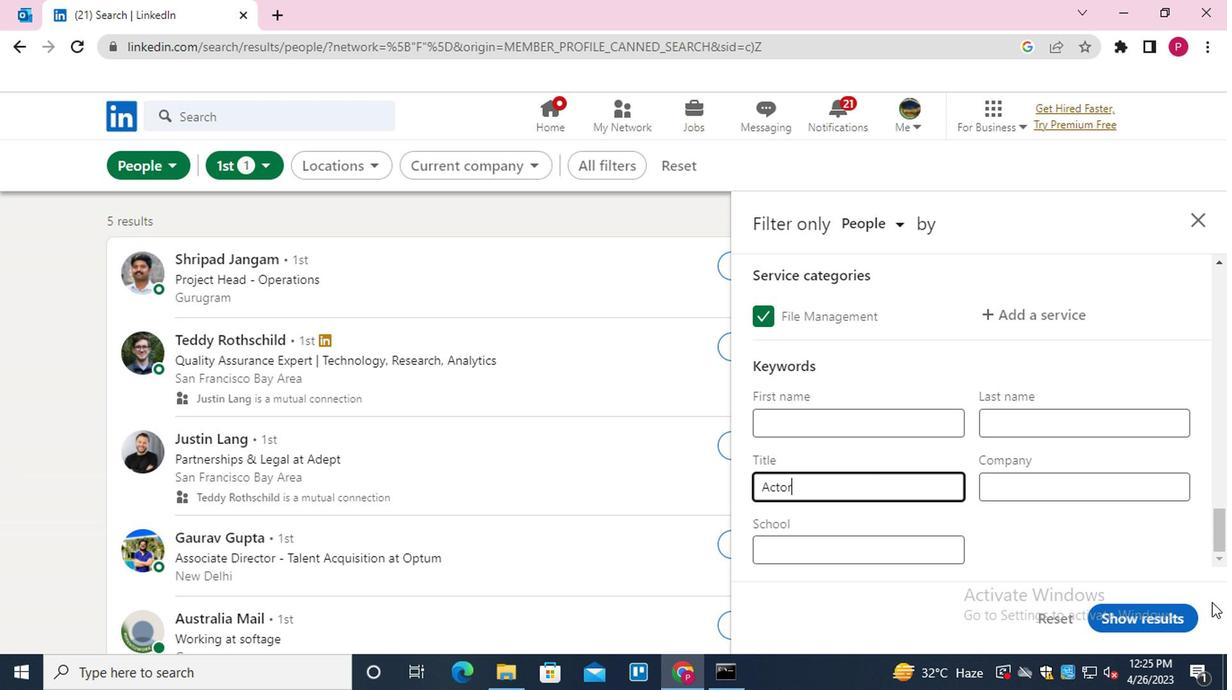 
Action: Mouse pressed left at (1138, 613)
Screenshot: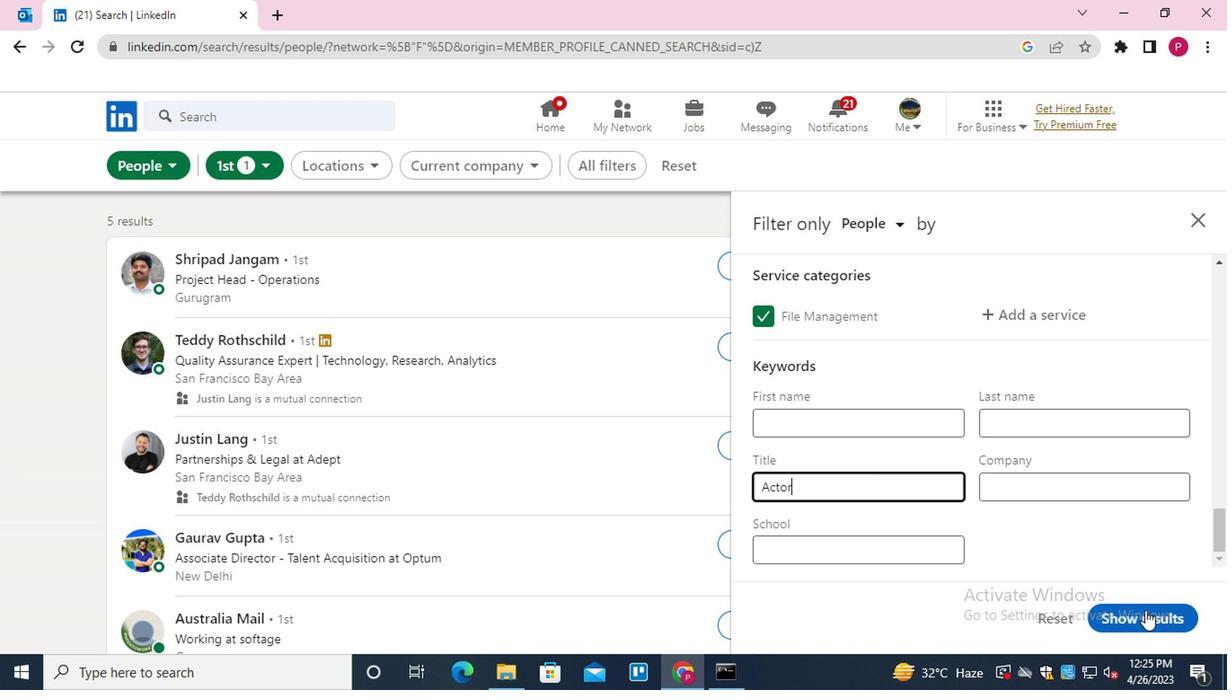 
Action: Mouse moved to (471, 348)
Screenshot: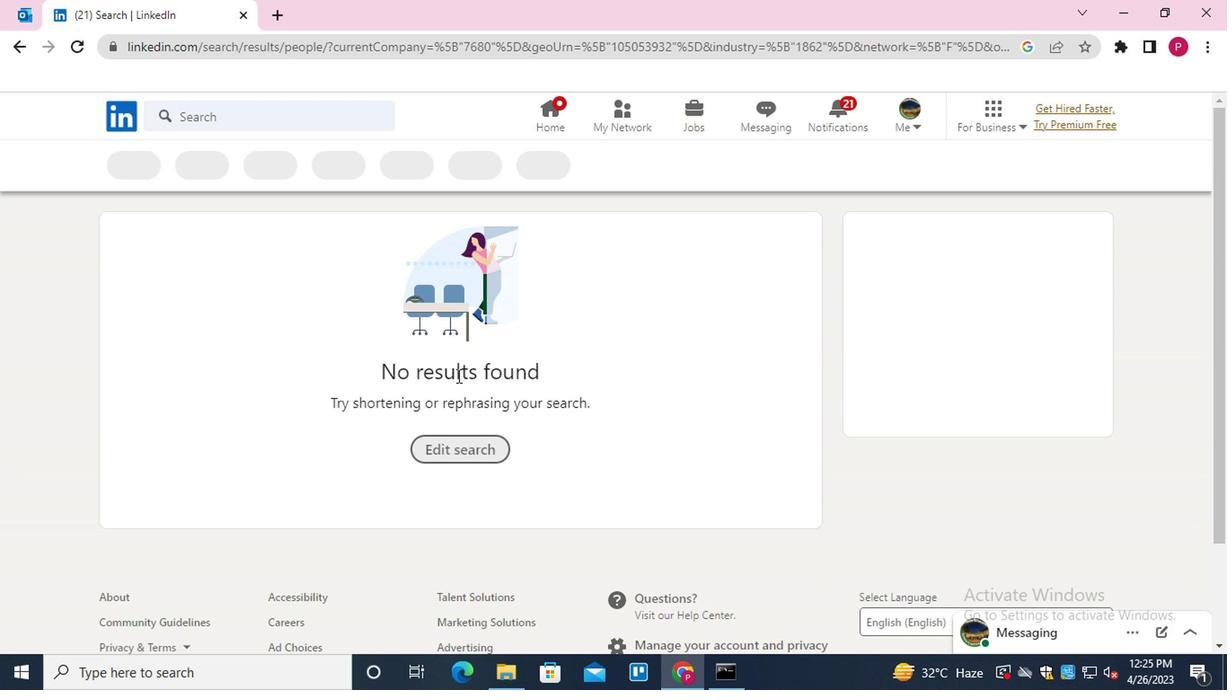 
